 Task: Add Sunfood Superfoods Spirulina & Chlorella Tablets to the cart.
Action: Mouse moved to (263, 115)
Screenshot: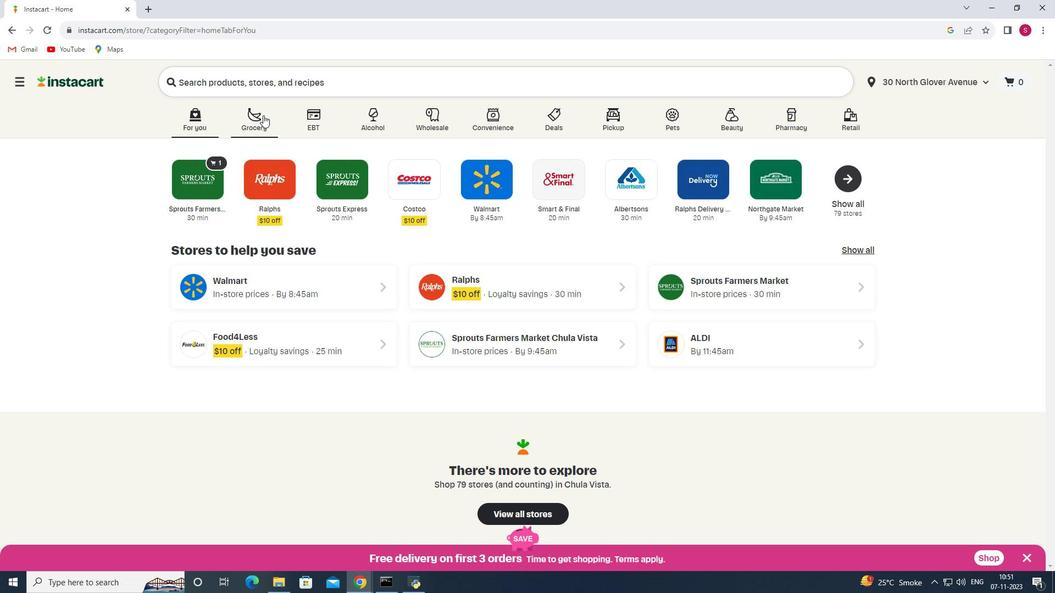 
Action: Mouse pressed left at (263, 115)
Screenshot: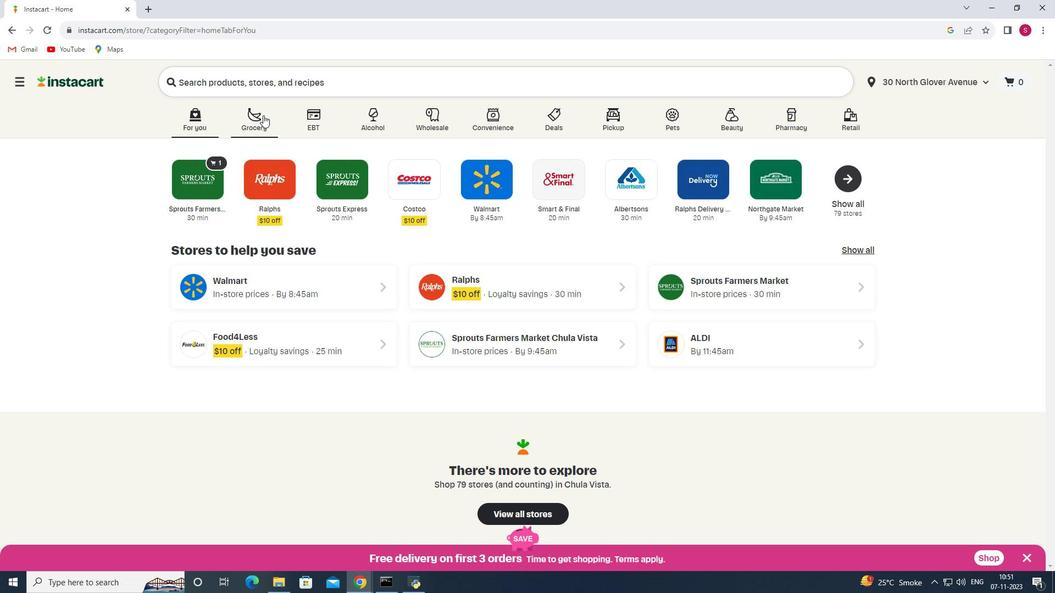 
Action: Mouse moved to (253, 314)
Screenshot: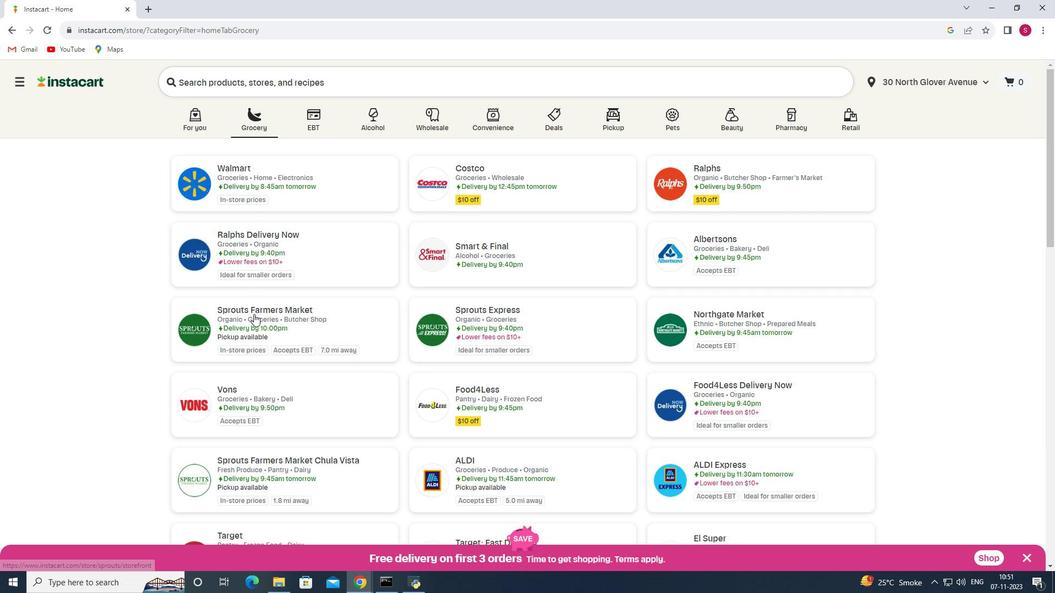 
Action: Mouse pressed left at (253, 314)
Screenshot: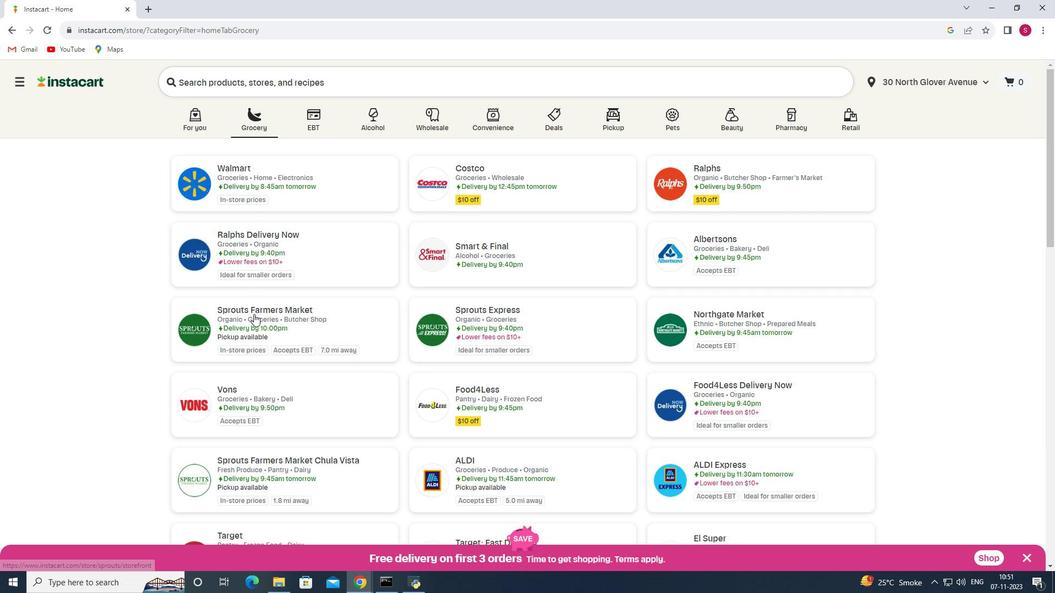 
Action: Mouse moved to (50, 317)
Screenshot: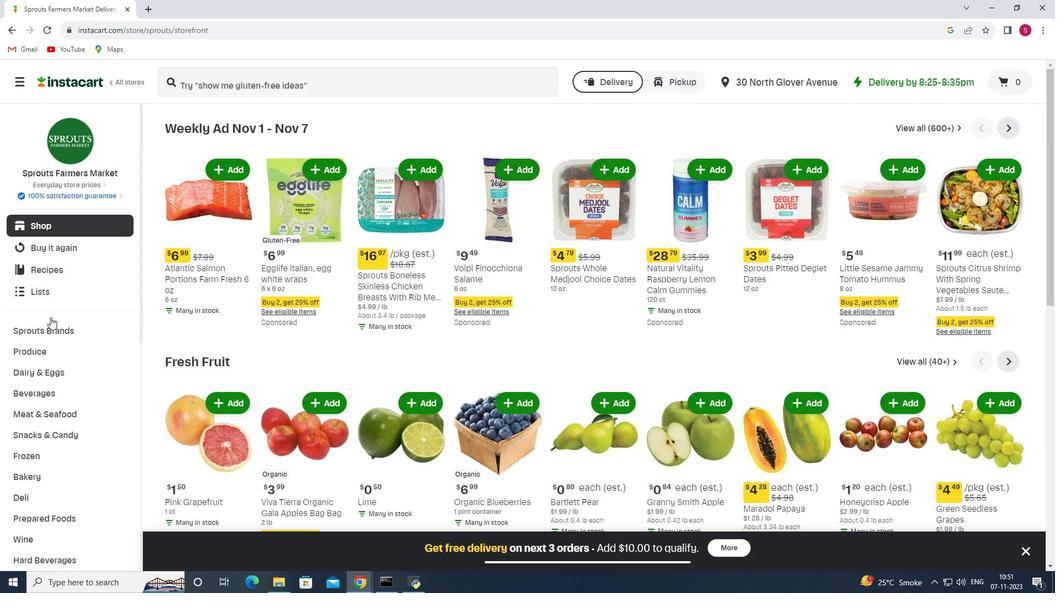 
Action: Mouse scrolled (50, 317) with delta (0, 0)
Screenshot: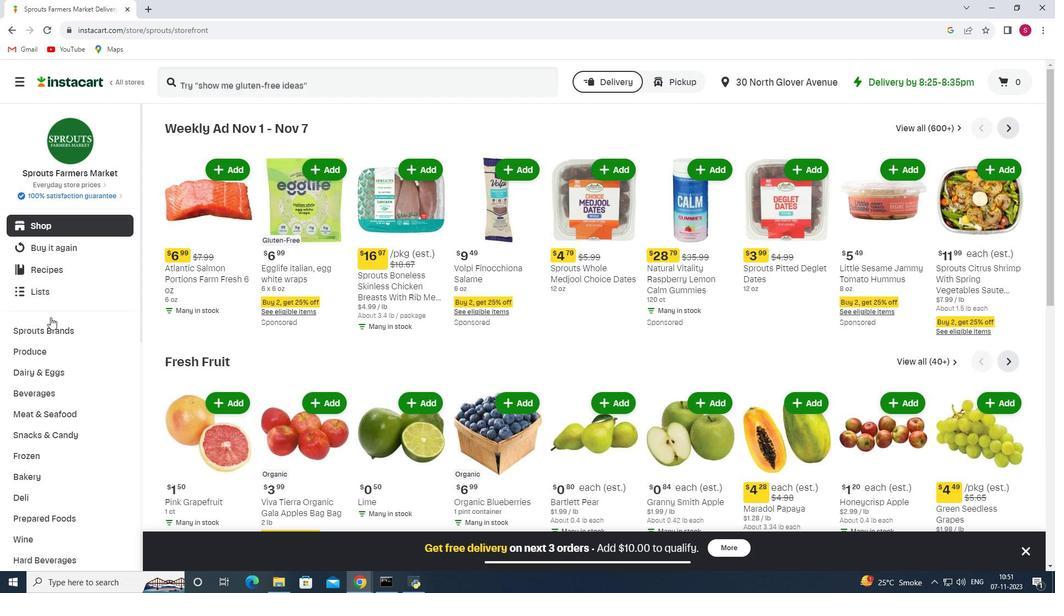 
Action: Mouse scrolled (50, 317) with delta (0, 0)
Screenshot: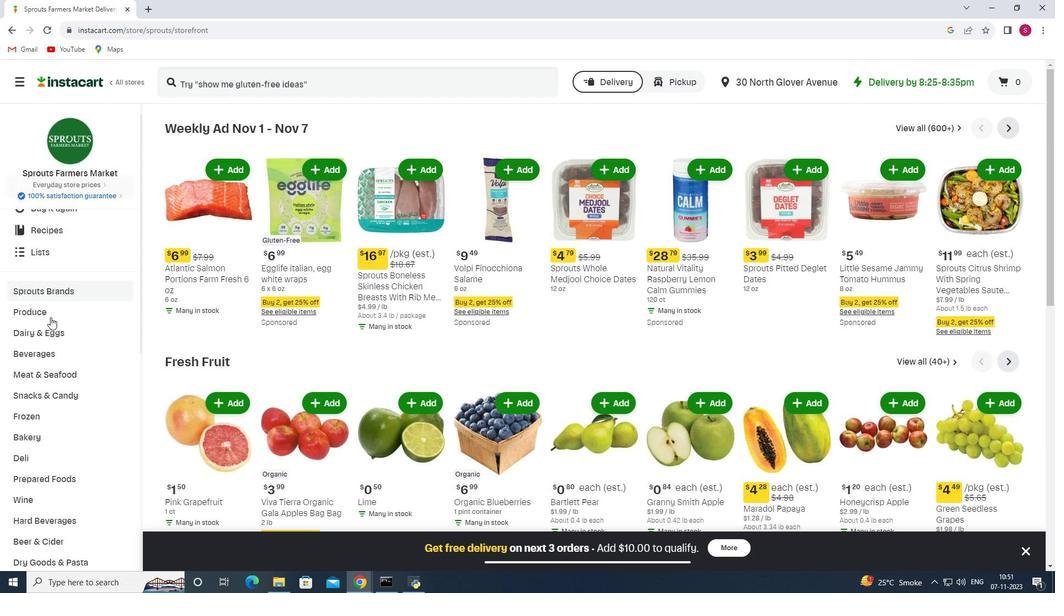 
Action: Mouse scrolled (50, 317) with delta (0, 0)
Screenshot: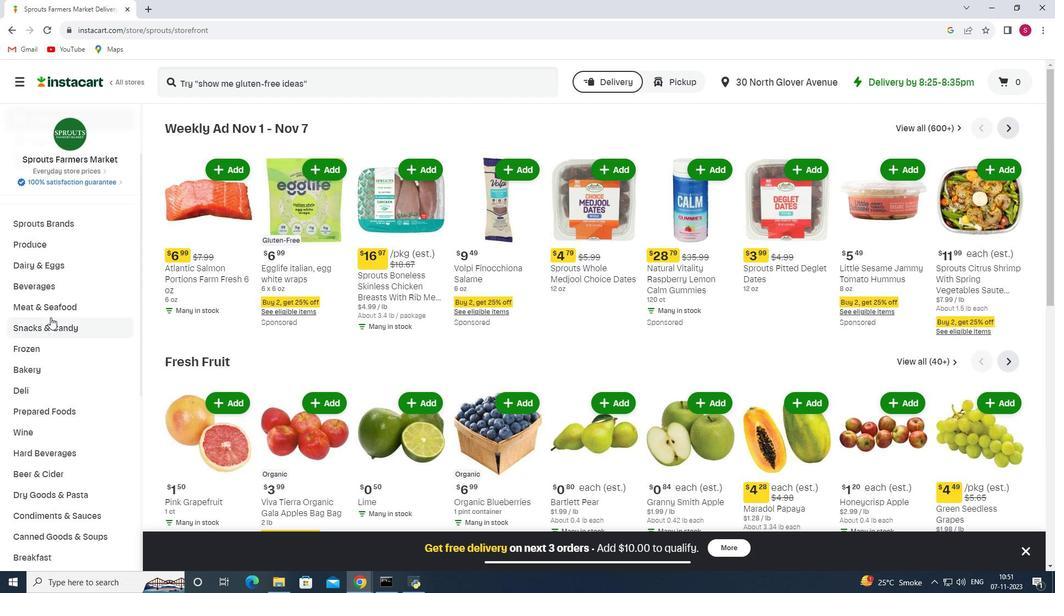 
Action: Mouse scrolled (50, 317) with delta (0, 0)
Screenshot: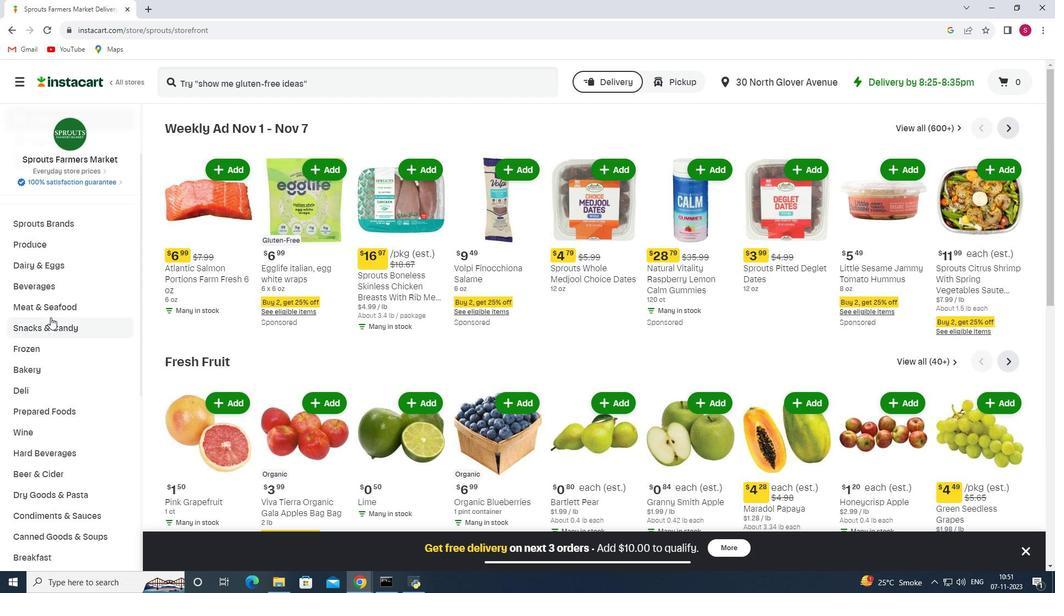 
Action: Mouse scrolled (50, 317) with delta (0, 0)
Screenshot: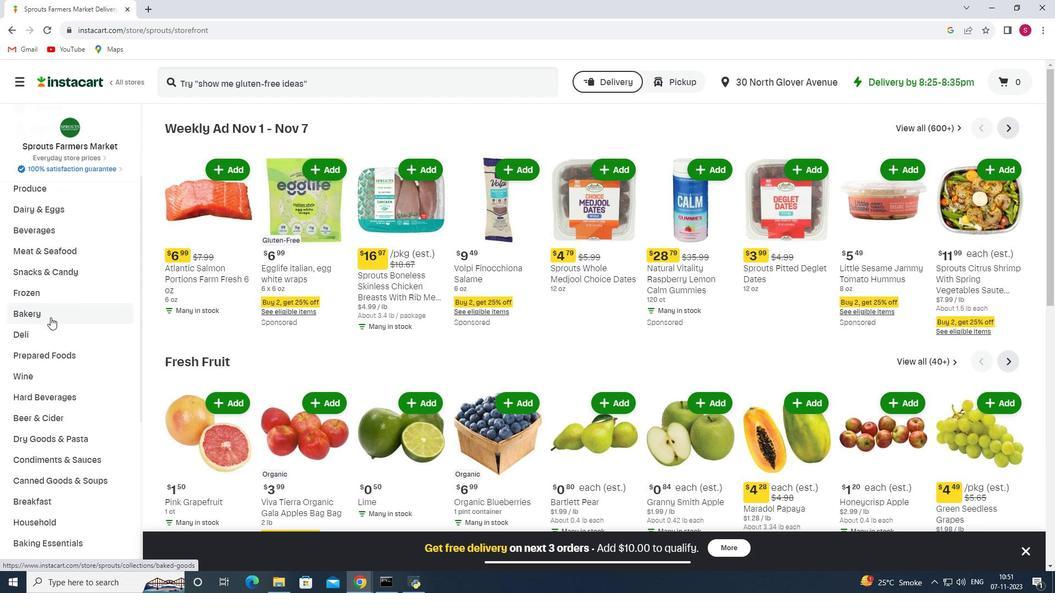 
Action: Mouse scrolled (50, 317) with delta (0, 0)
Screenshot: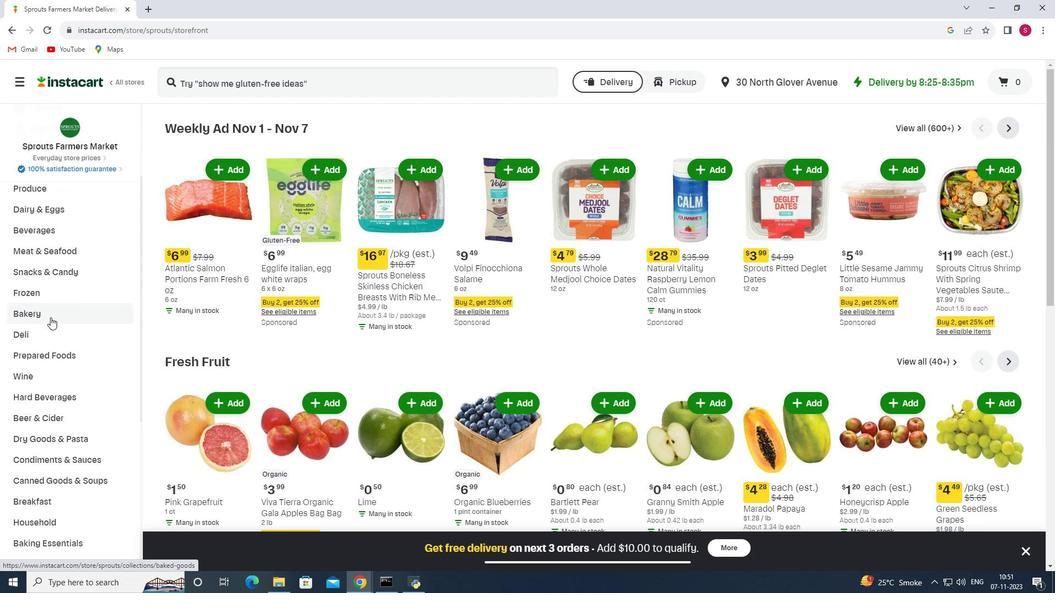 
Action: Mouse scrolled (50, 317) with delta (0, 0)
Screenshot: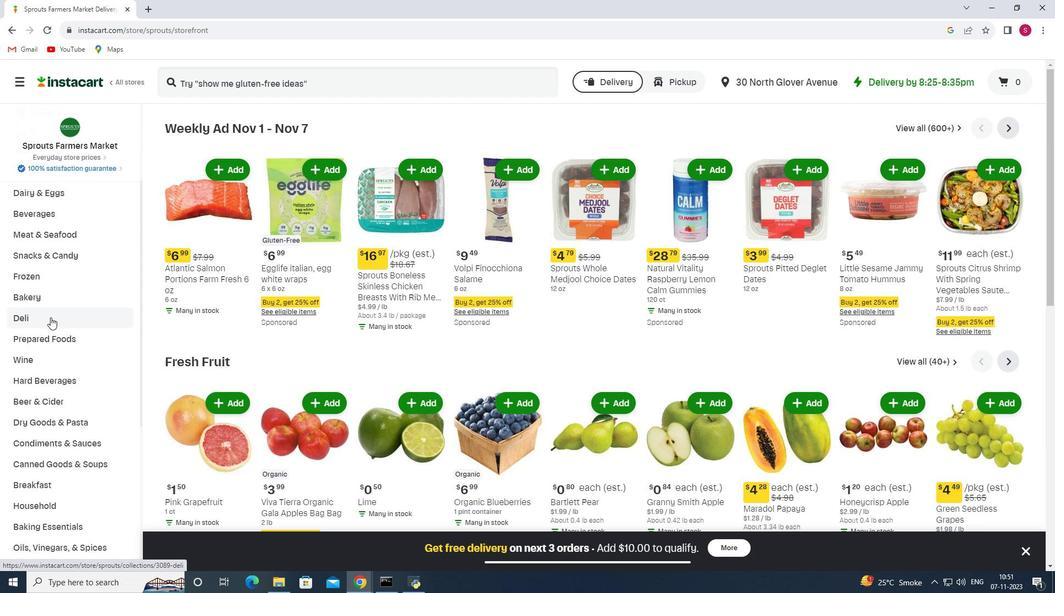 
Action: Mouse scrolled (50, 317) with delta (0, 0)
Screenshot: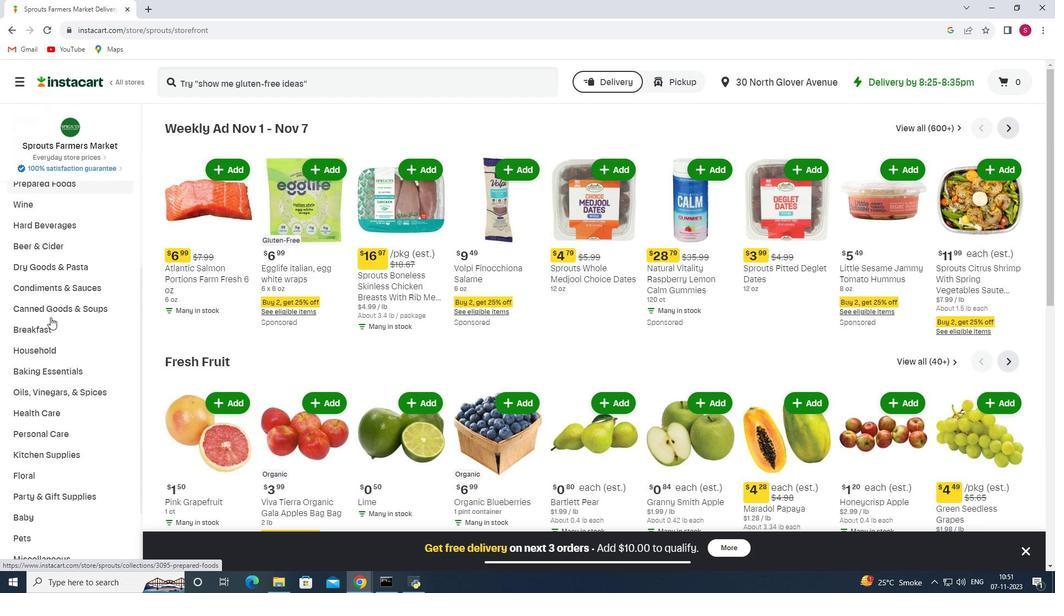 
Action: Mouse scrolled (50, 317) with delta (0, 0)
Screenshot: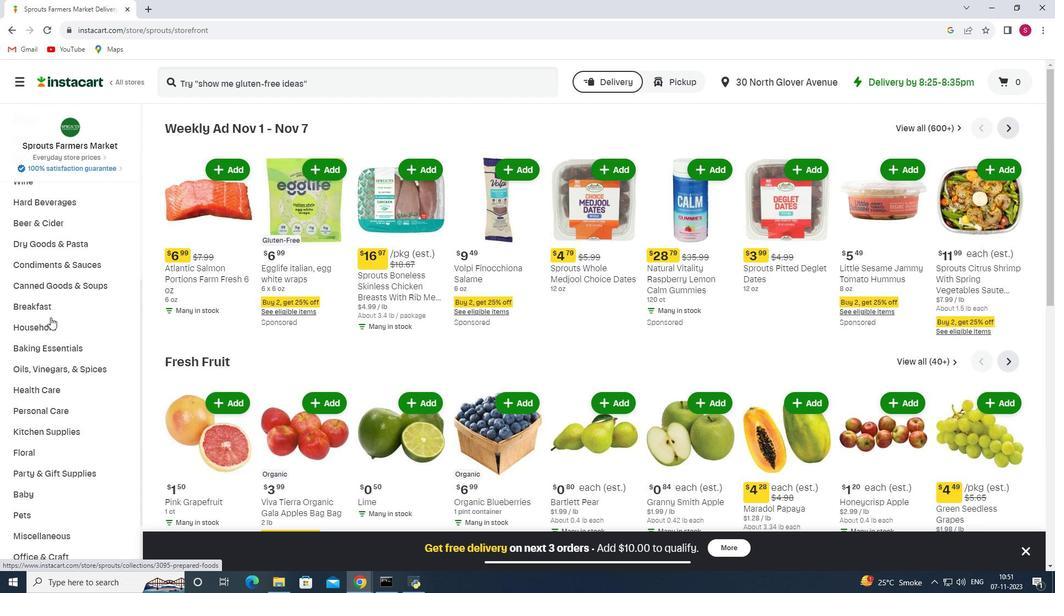 
Action: Mouse pressed left at (50, 317)
Screenshot: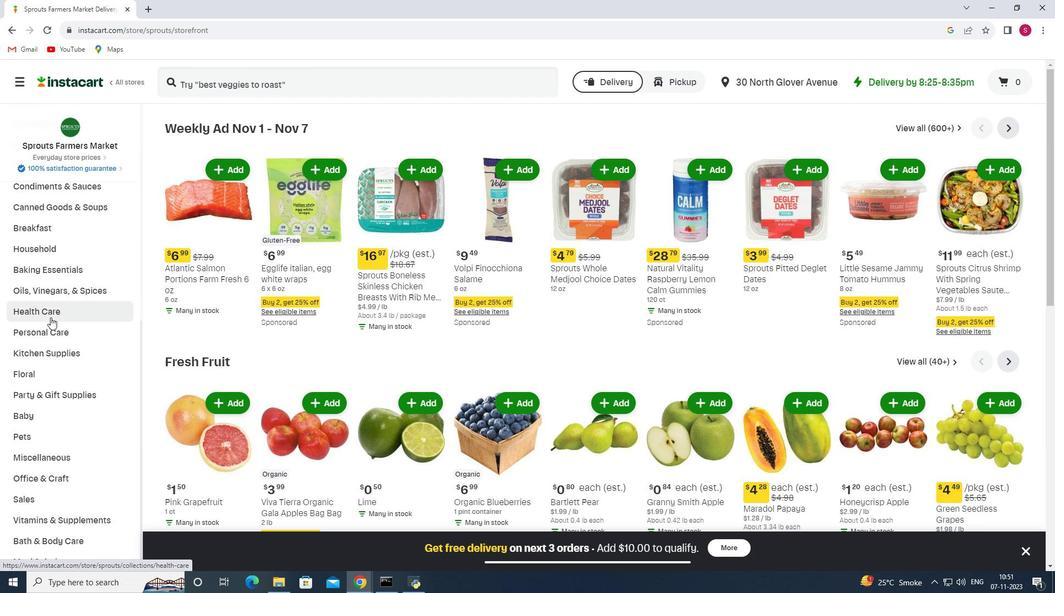 
Action: Mouse moved to (386, 152)
Screenshot: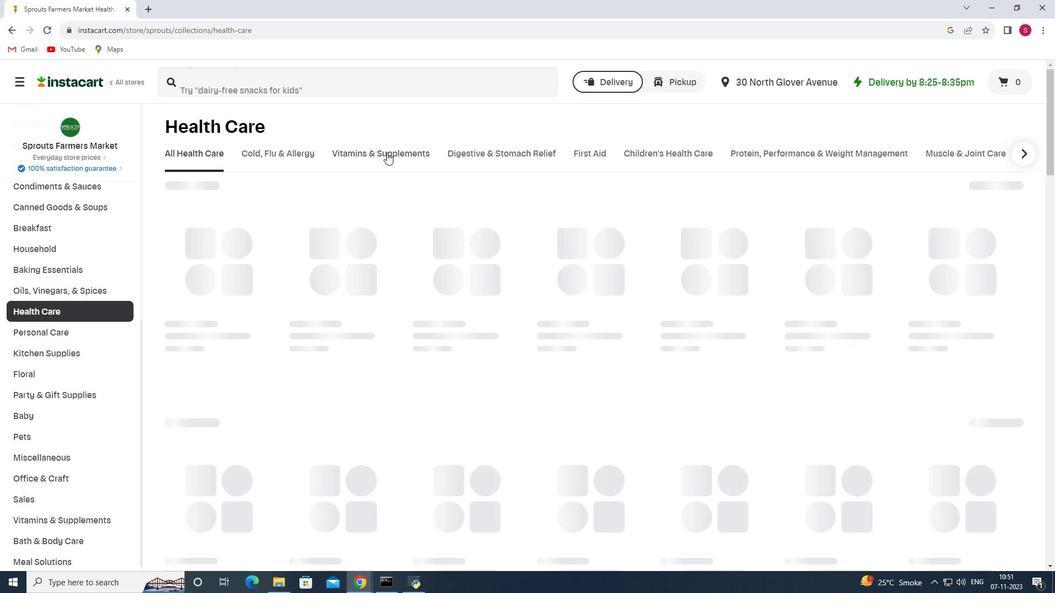 
Action: Mouse pressed left at (386, 152)
Screenshot: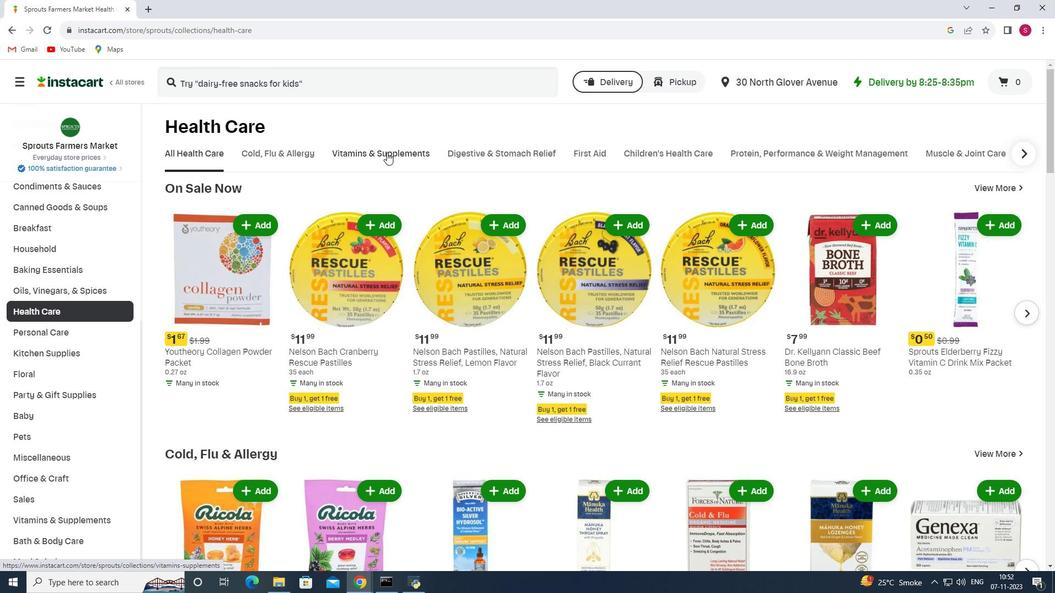 
Action: Mouse moved to (428, 195)
Screenshot: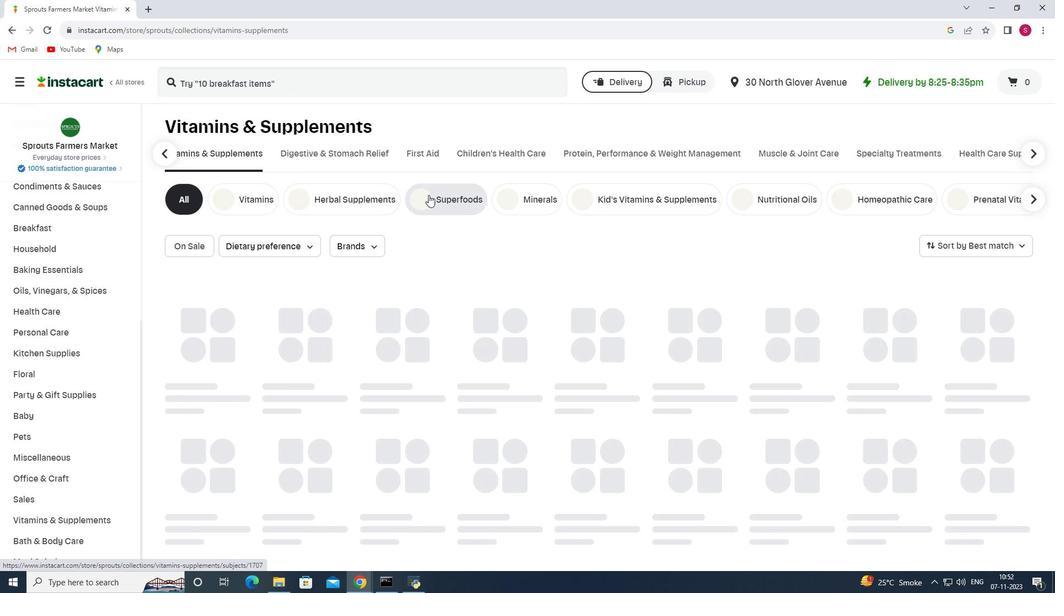 
Action: Mouse pressed left at (428, 195)
Screenshot: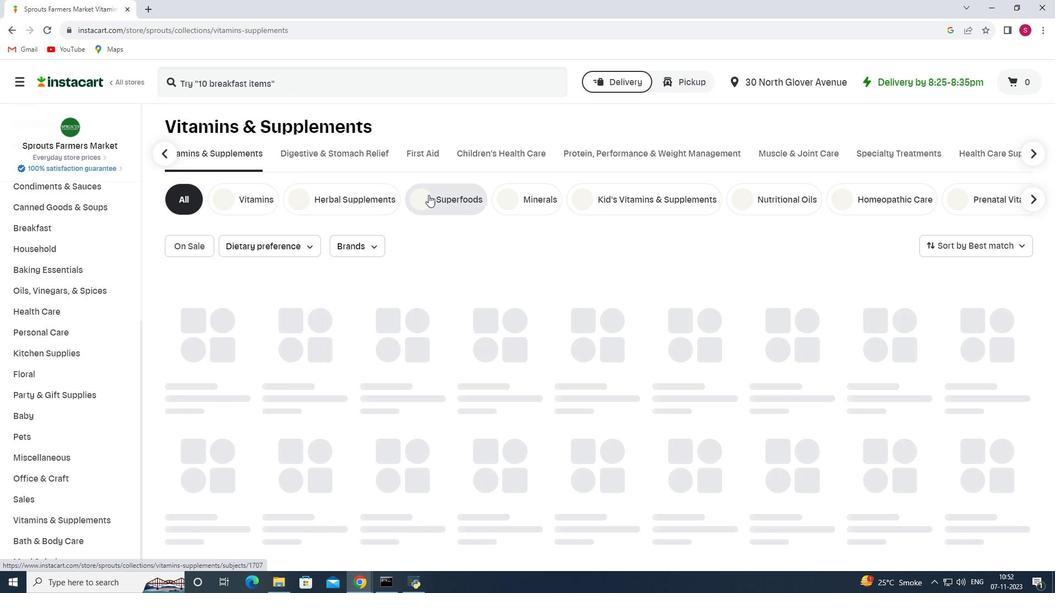 
Action: Mouse moved to (351, 82)
Screenshot: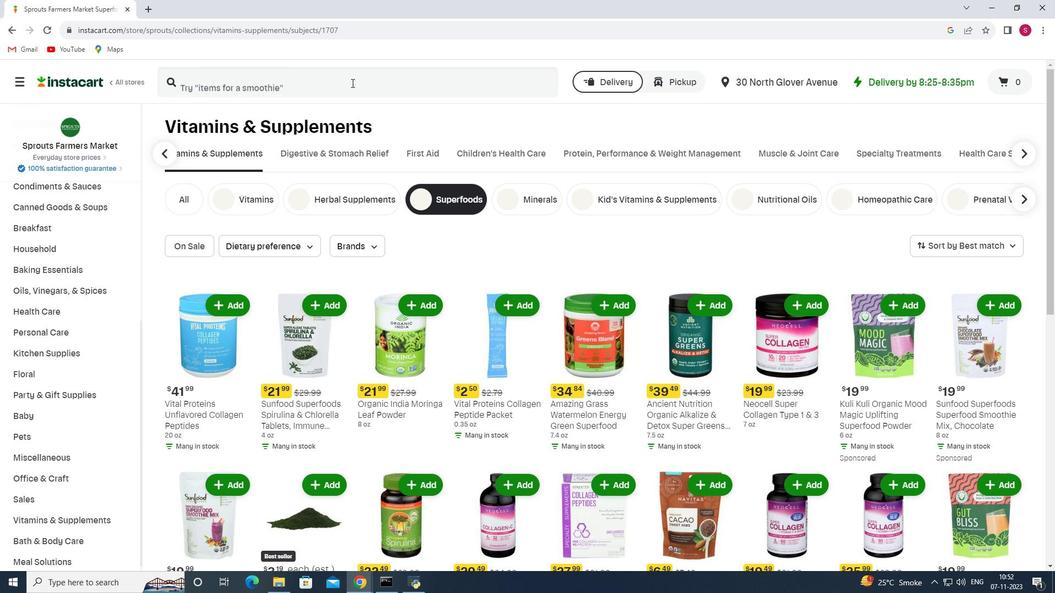 
Action: Mouse pressed left at (351, 82)
Screenshot: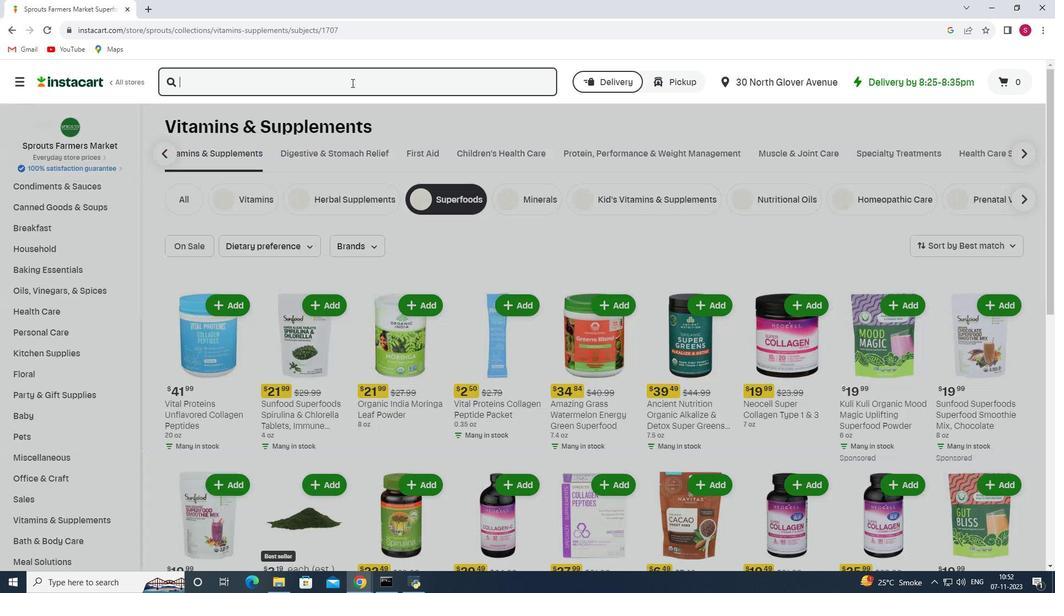 
Action: Key pressed <Key.shift>Sunfood<Key.space><Key.shift>Superfoods<Key.space><Key.shift>Spirulina<Key.space><Key.shift>&<Key.space><Key.shift>Chlorella<Key.space><Key.shift>Tablets<Key.enter>
Screenshot: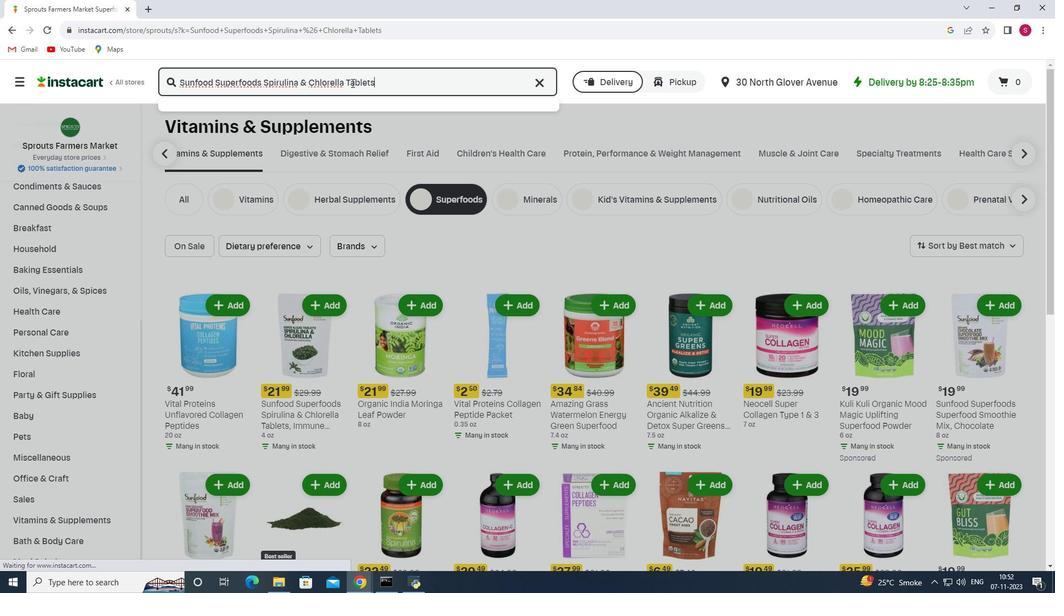 
Action: Mouse moved to (364, 176)
Screenshot: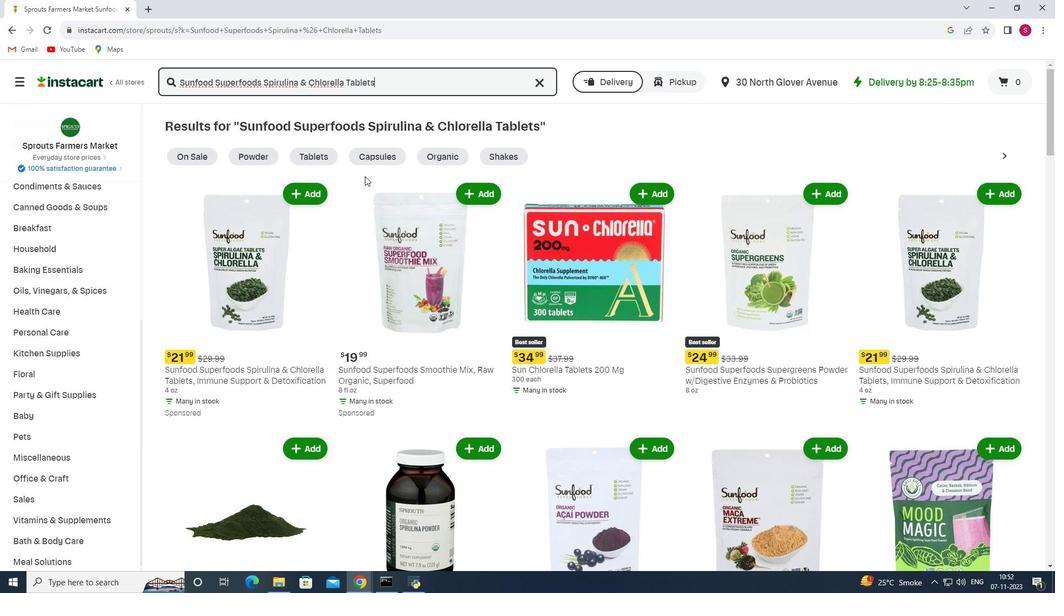 
Action: Mouse scrolled (364, 175) with delta (0, 0)
Screenshot: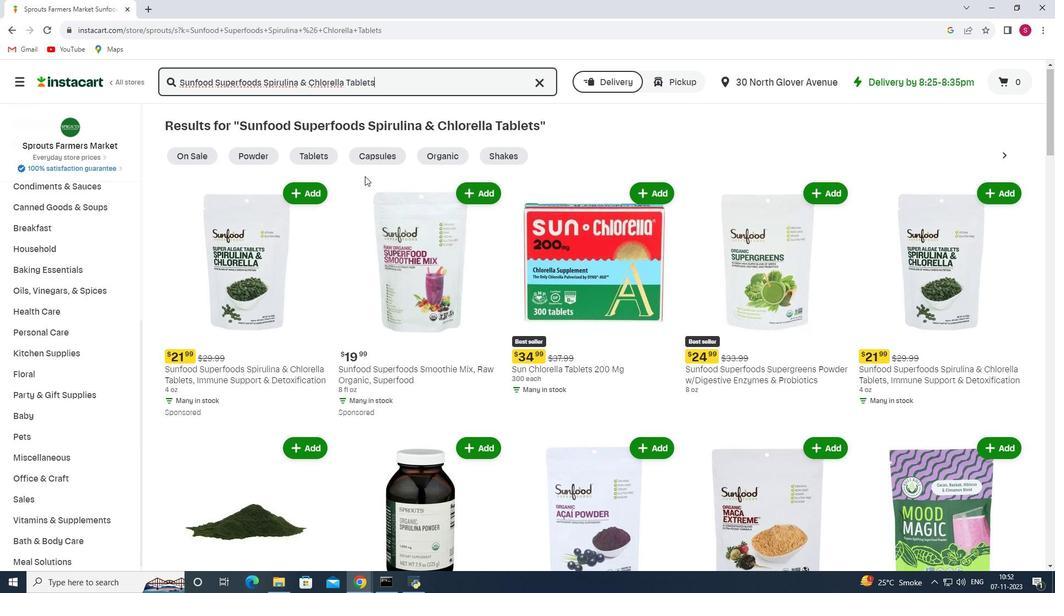 
Action: Mouse moved to (455, 208)
Screenshot: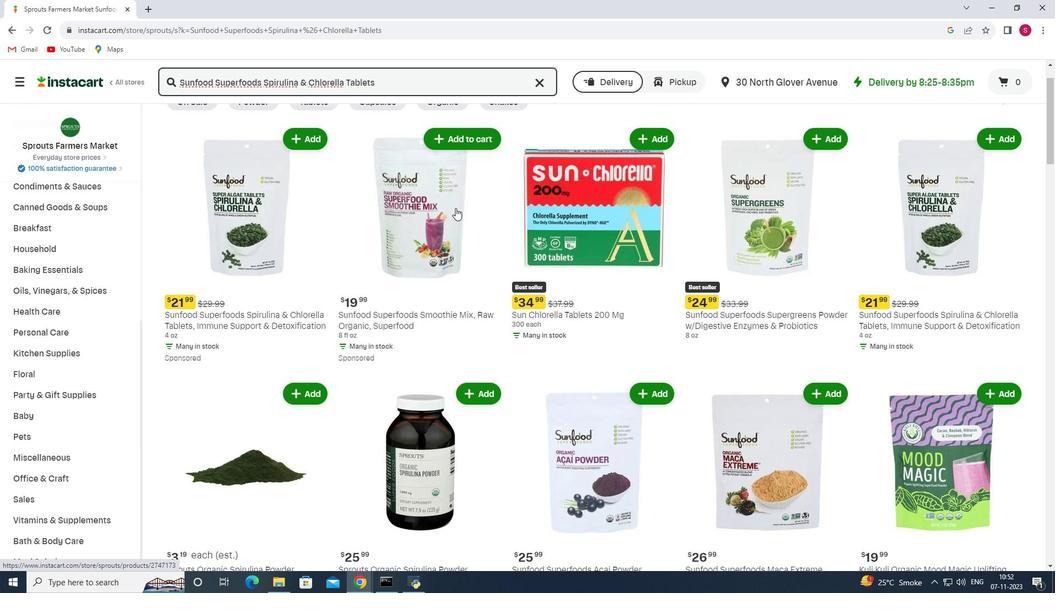 
Action: Mouse scrolled (455, 207) with delta (0, 0)
Screenshot: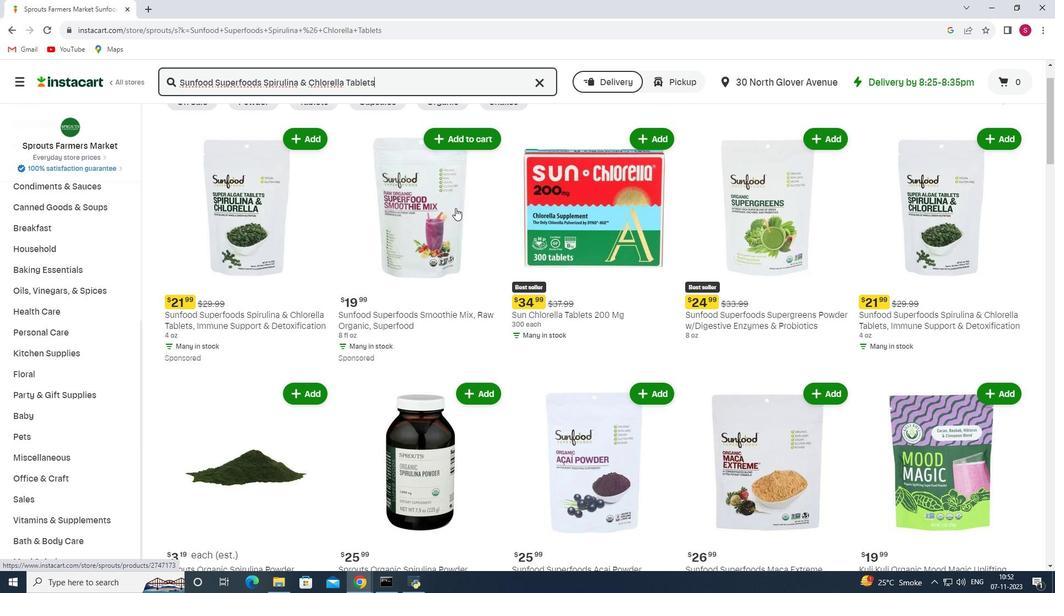 
Action: Mouse scrolled (455, 207) with delta (0, 0)
Screenshot: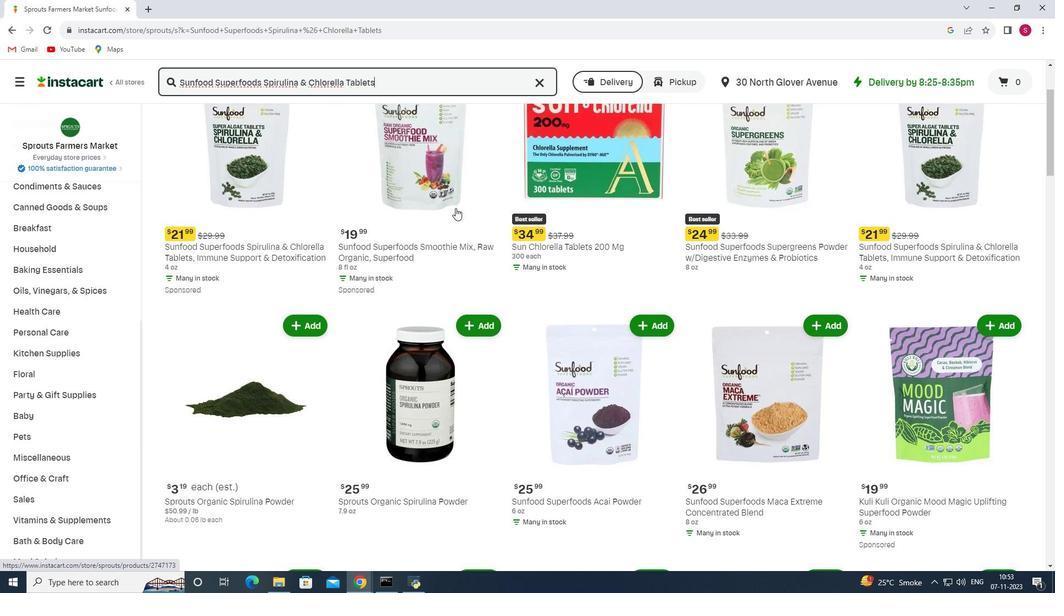 
Action: Mouse scrolled (455, 207) with delta (0, 0)
Screenshot: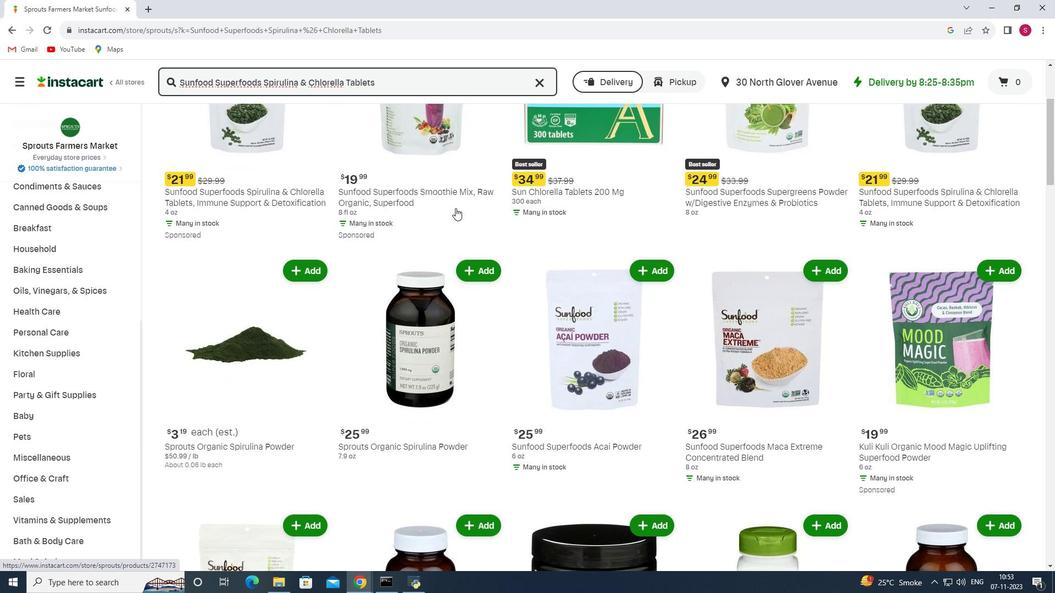 
Action: Mouse moved to (462, 209)
Screenshot: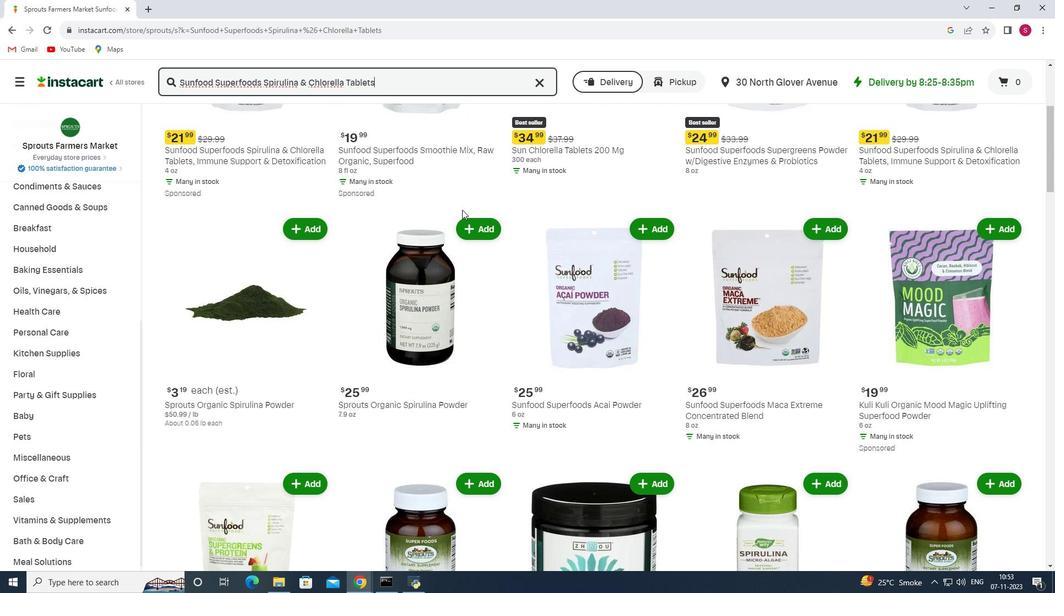 
Action: Mouse scrolled (462, 209) with delta (0, 0)
Screenshot: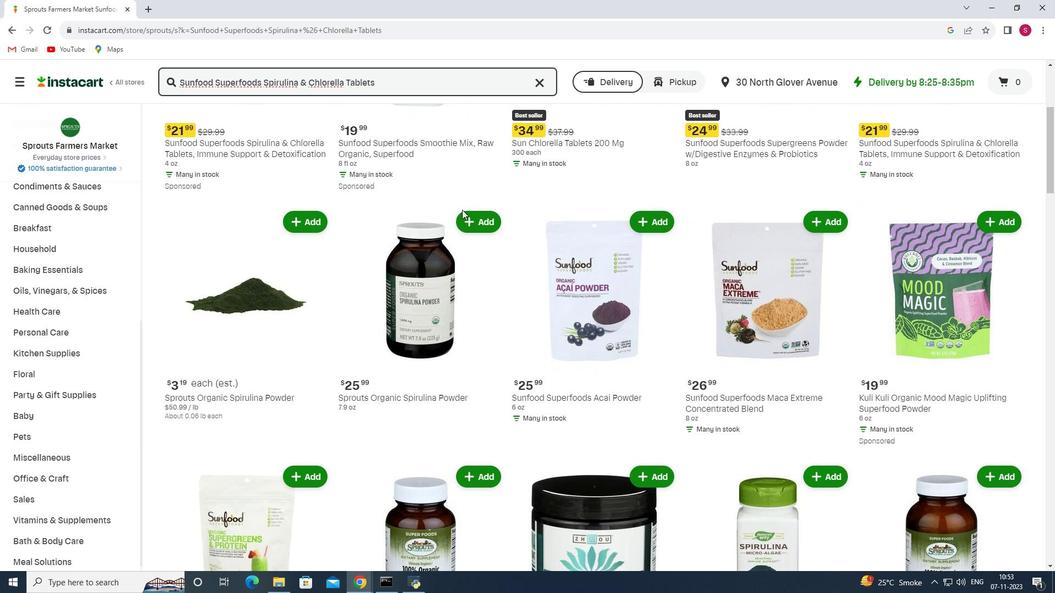 
Action: Mouse scrolled (462, 209) with delta (0, 0)
Screenshot: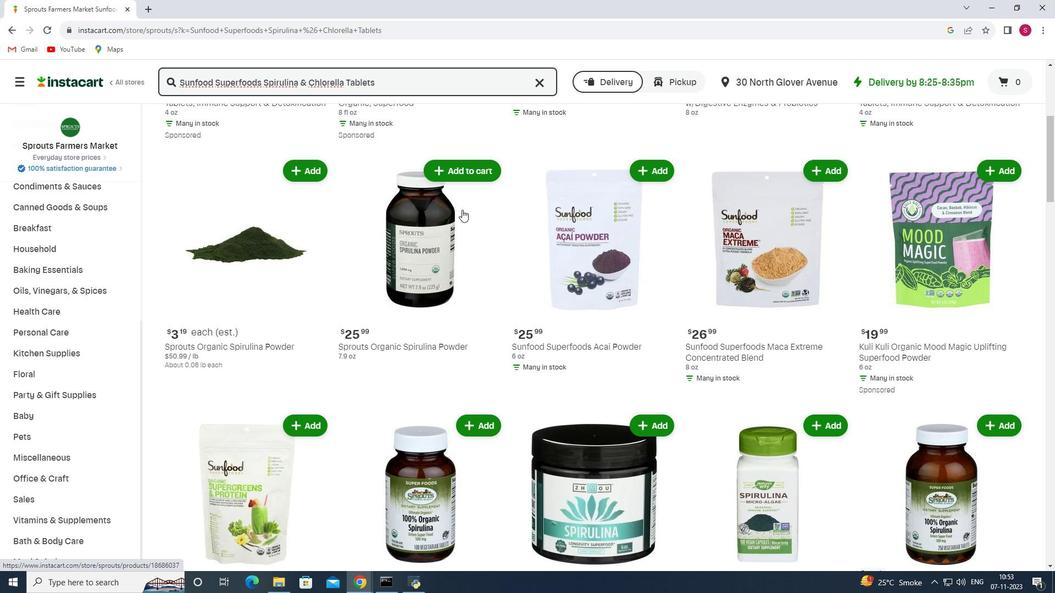 
Action: Mouse scrolled (462, 209) with delta (0, 0)
Screenshot: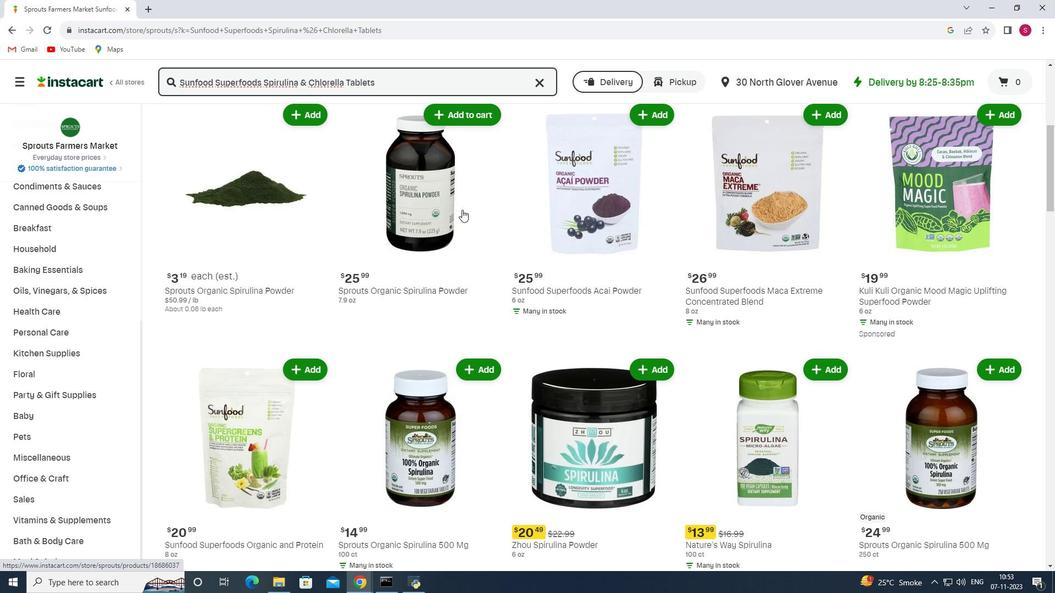 
Action: Mouse scrolled (462, 210) with delta (0, 0)
Screenshot: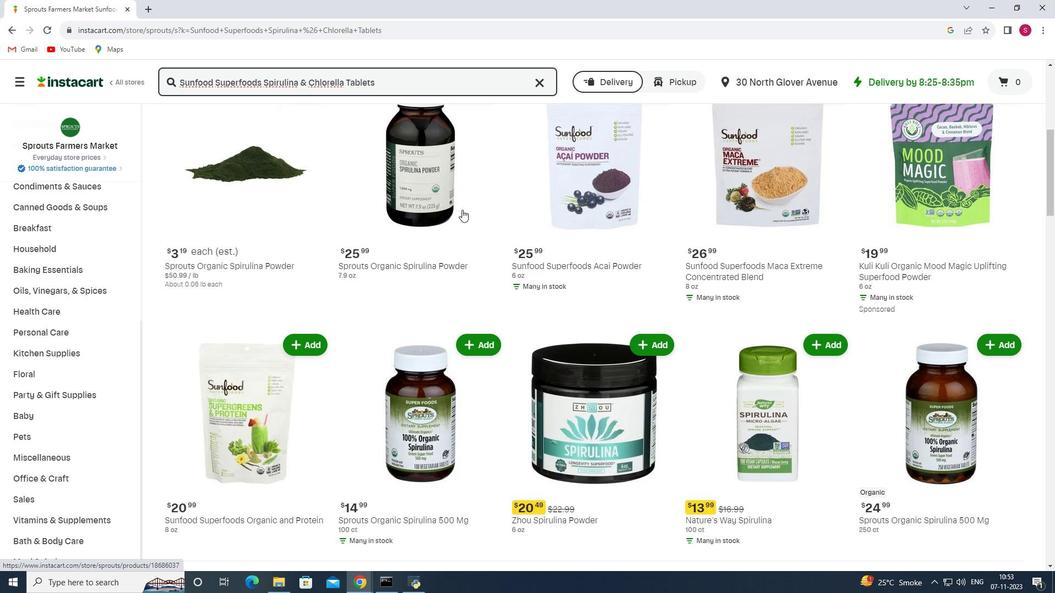 
Action: Mouse scrolled (462, 209) with delta (0, 0)
Screenshot: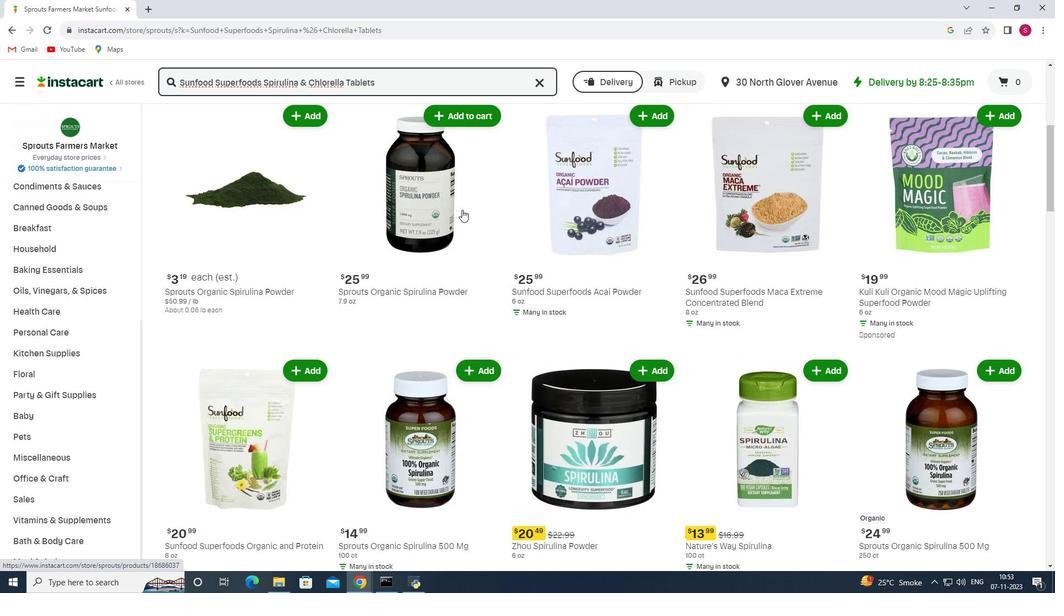 
Action: Mouse scrolled (462, 209) with delta (0, 0)
Screenshot: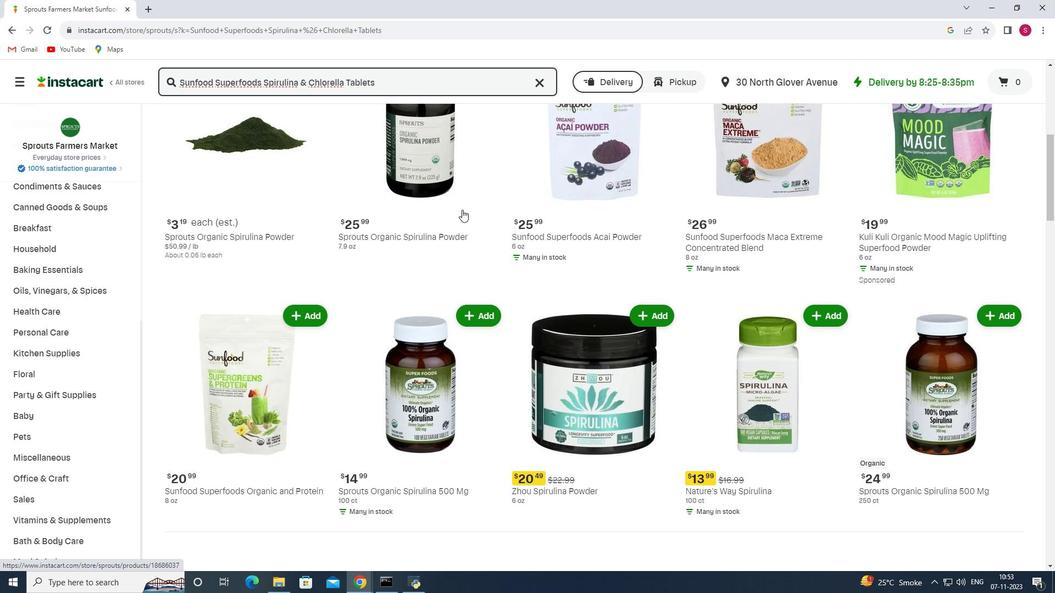 
Action: Mouse scrolled (462, 209) with delta (0, 0)
Screenshot: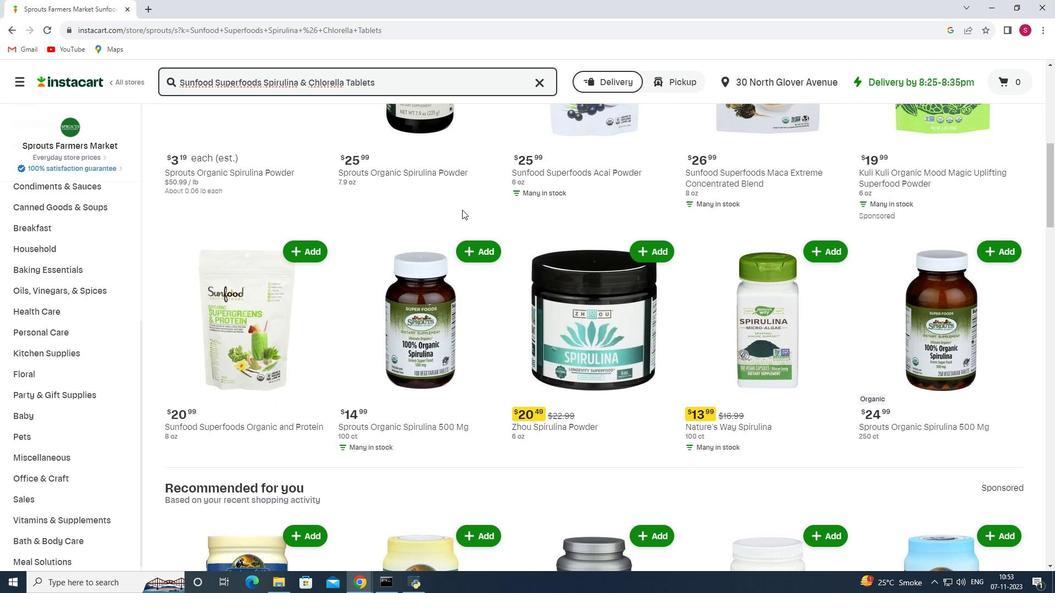 
Action: Mouse moved to (506, 223)
Screenshot: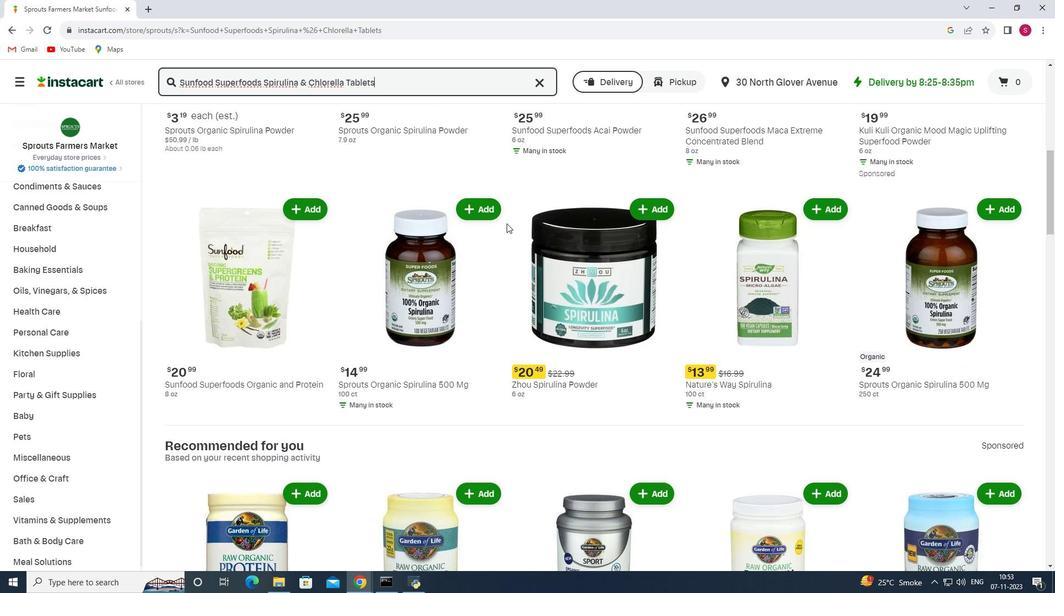 
Action: Mouse scrolled (506, 223) with delta (0, 0)
Screenshot: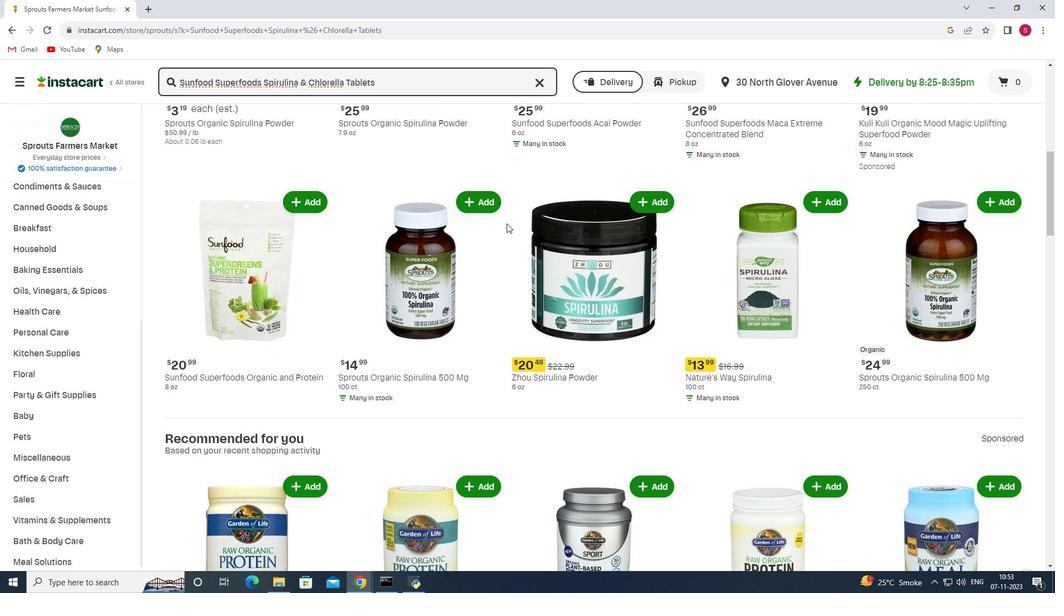 
Action: Mouse scrolled (506, 223) with delta (0, 0)
Screenshot: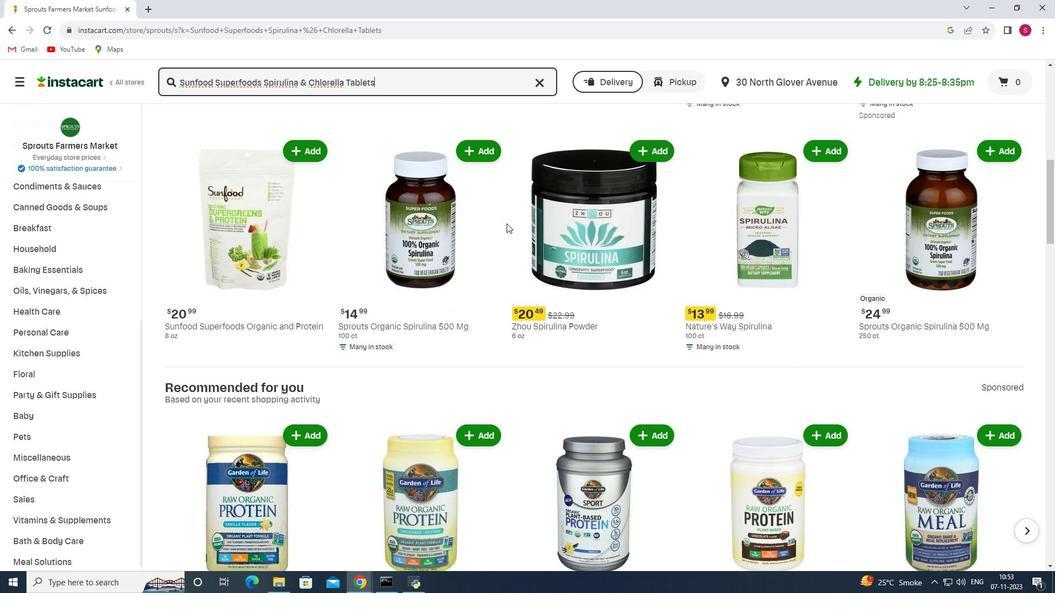 
Action: Mouse scrolled (506, 223) with delta (0, 0)
Screenshot: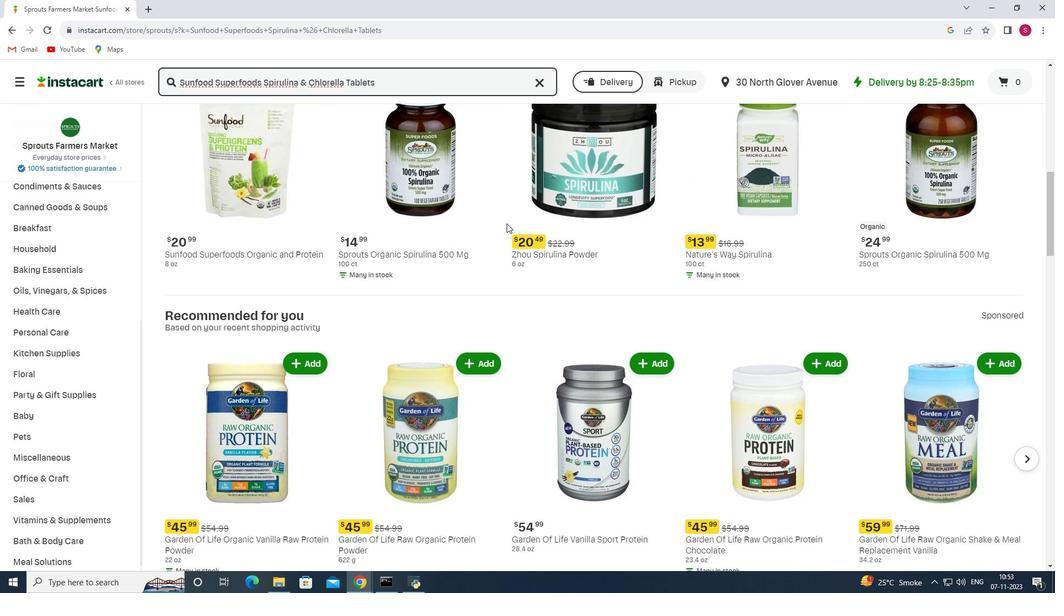 
Action: Mouse scrolled (506, 223) with delta (0, 0)
Screenshot: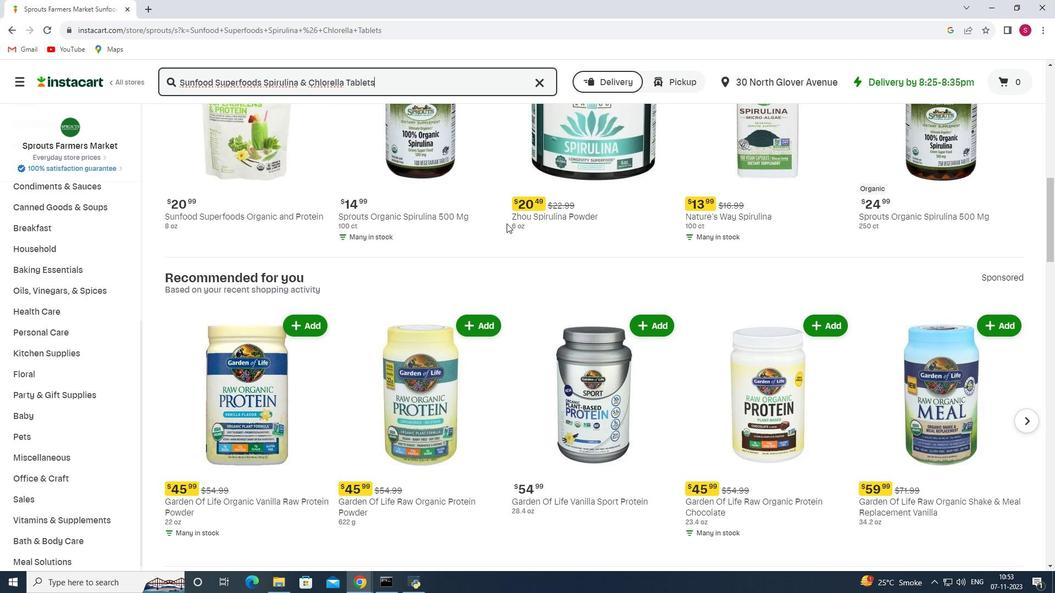 
Action: Mouse scrolled (506, 223) with delta (0, 0)
Screenshot: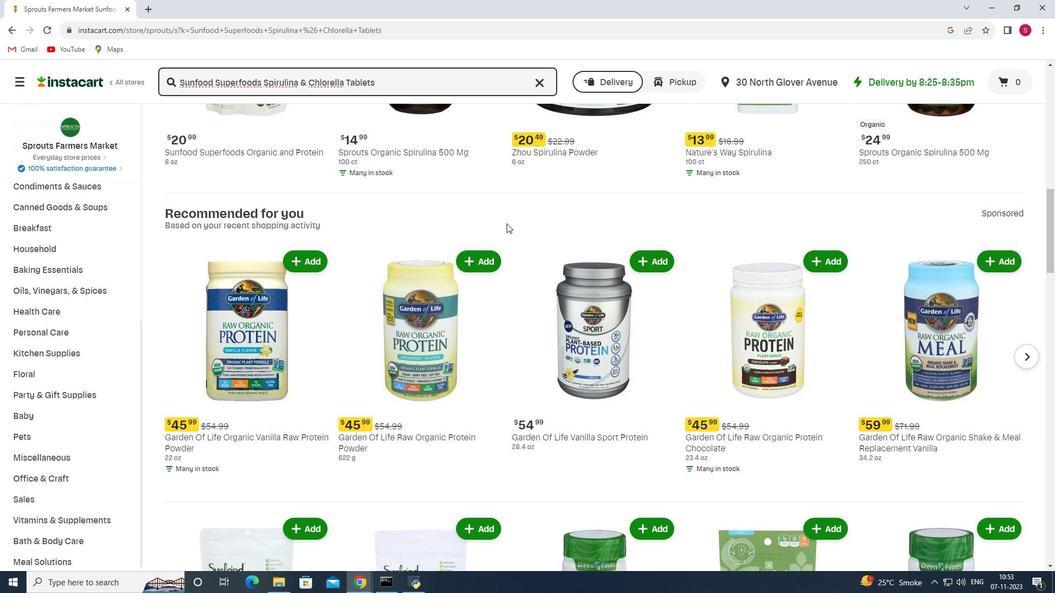 
Action: Mouse scrolled (506, 223) with delta (0, 0)
Screenshot: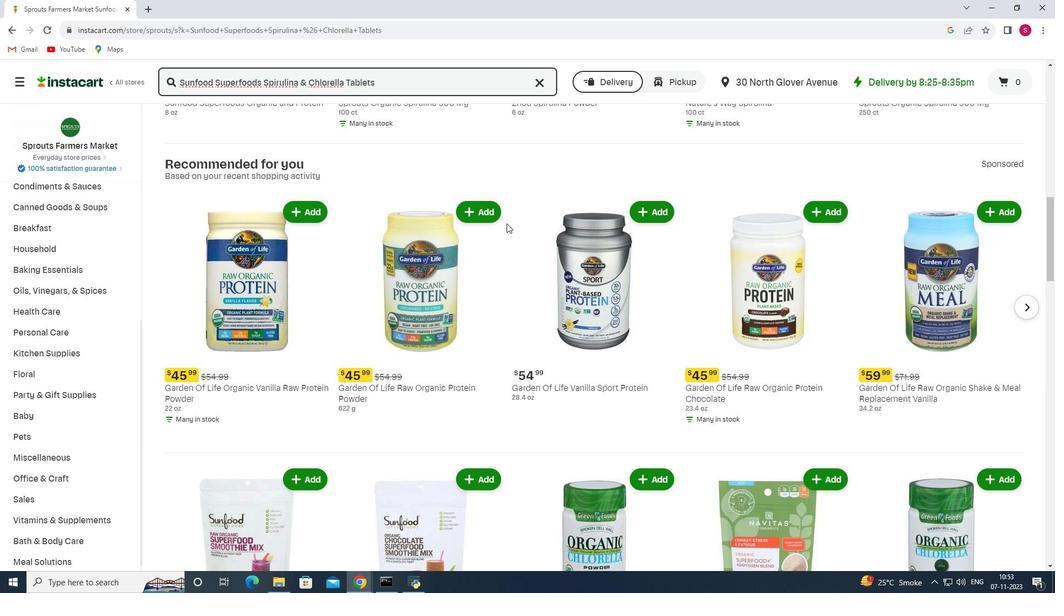 
Action: Mouse scrolled (506, 223) with delta (0, 0)
Screenshot: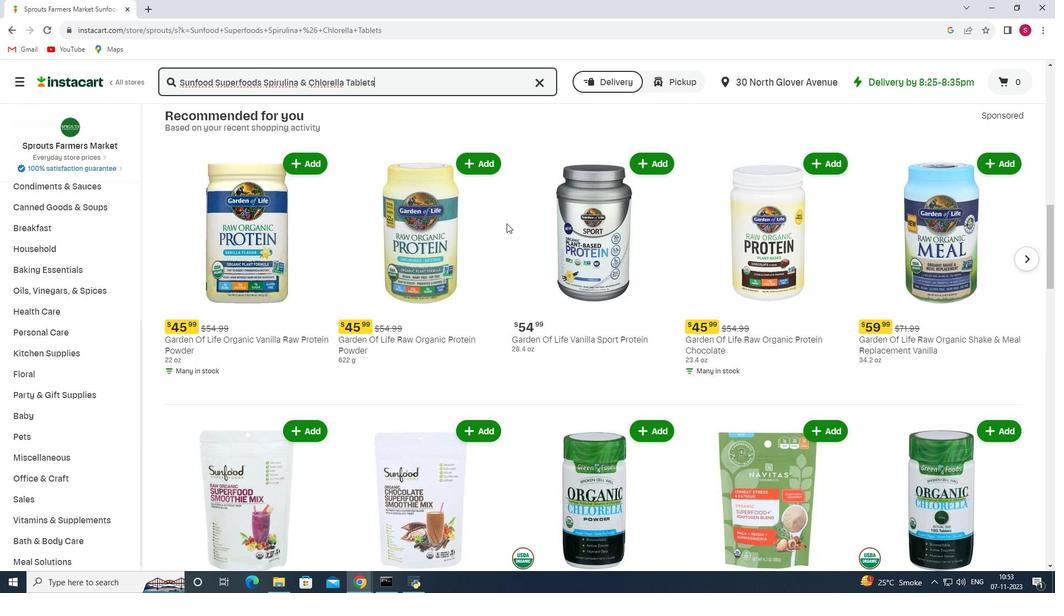 
Action: Mouse scrolled (506, 223) with delta (0, 0)
Screenshot: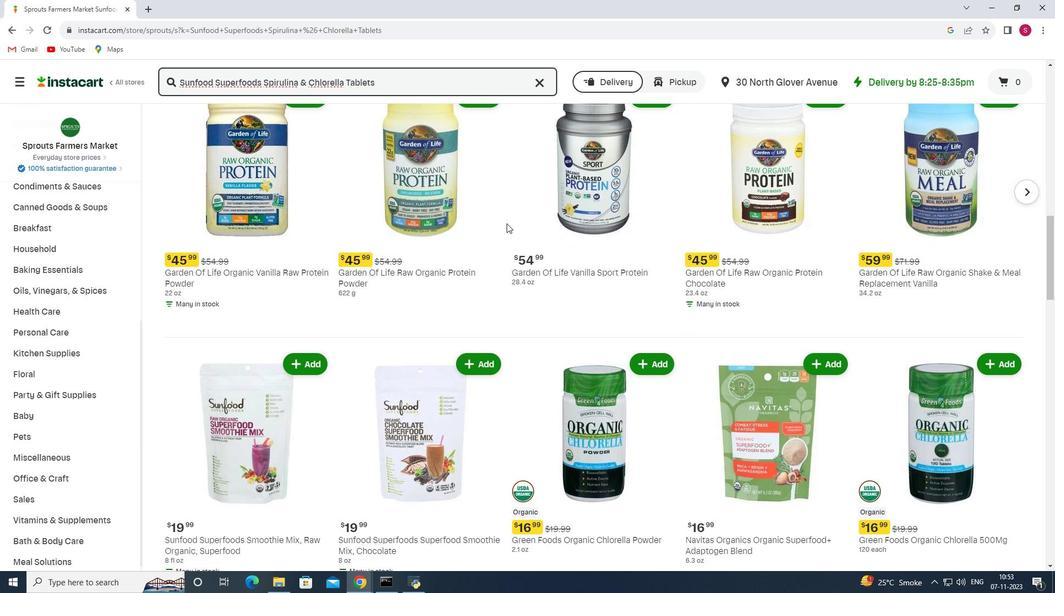 
Action: Mouse scrolled (506, 223) with delta (0, 0)
Screenshot: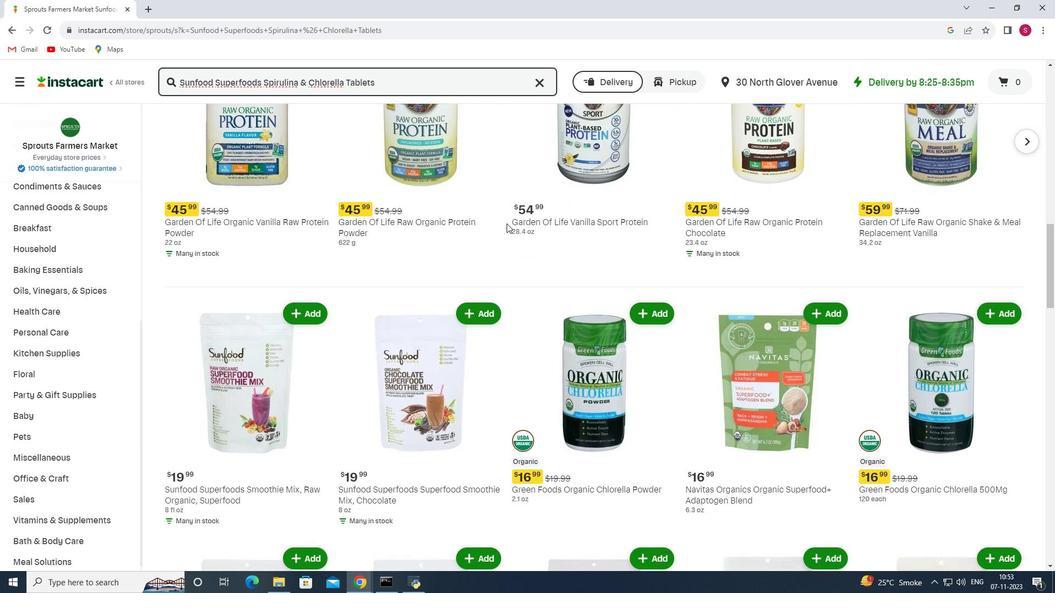 
Action: Mouse scrolled (506, 223) with delta (0, 0)
Screenshot: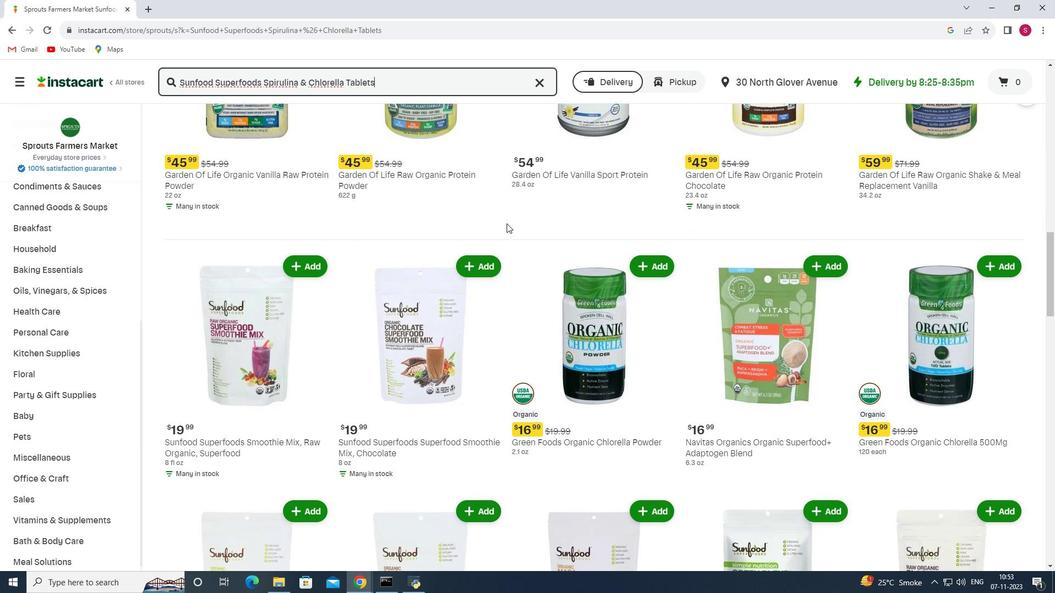 
Action: Mouse scrolled (506, 223) with delta (0, 0)
Screenshot: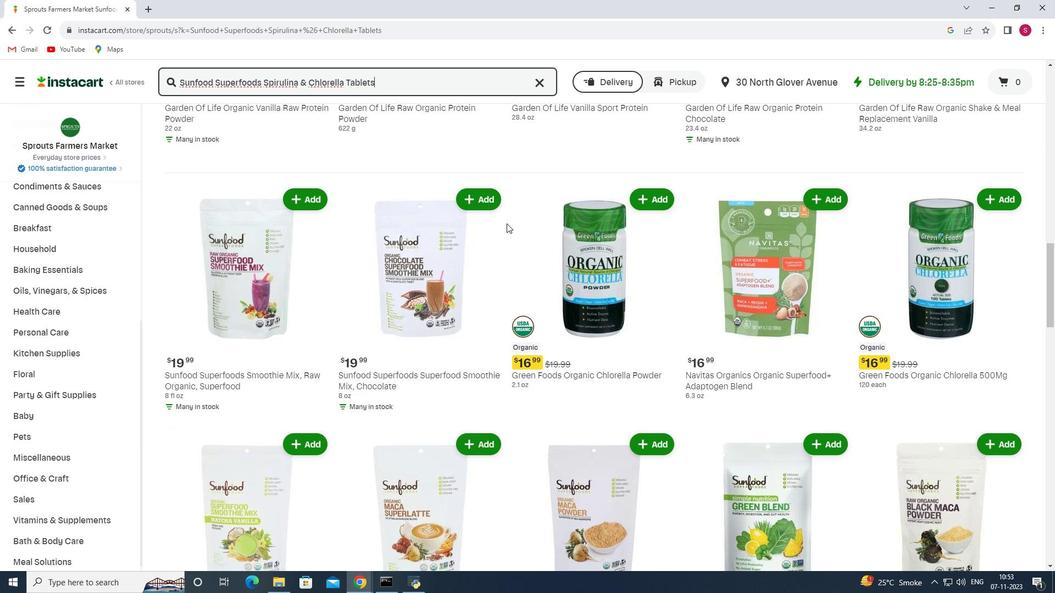 
Action: Mouse scrolled (506, 223) with delta (0, 0)
Screenshot: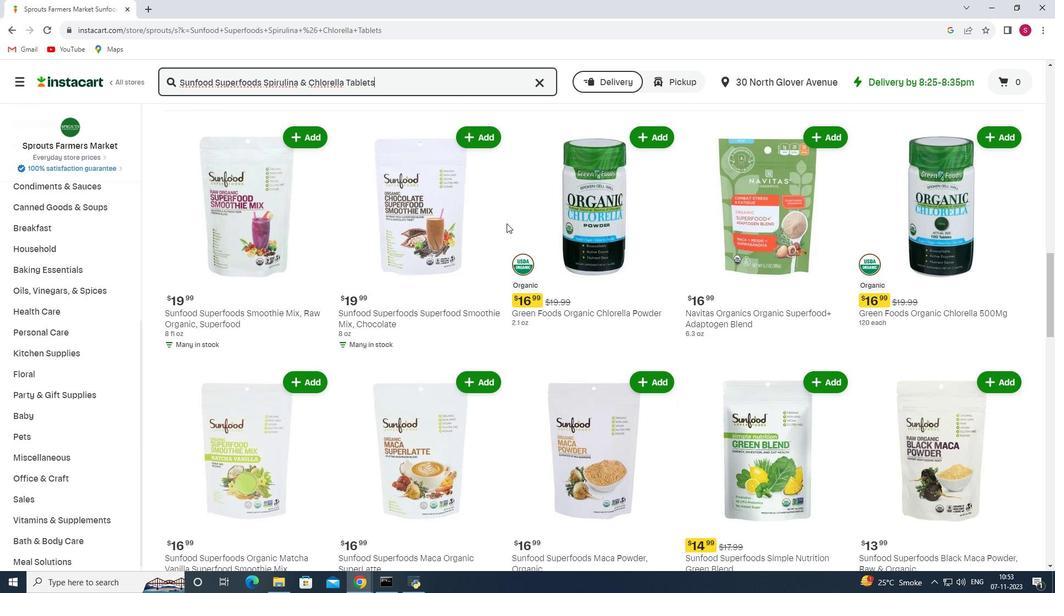 
Action: Mouse scrolled (506, 223) with delta (0, 0)
Screenshot: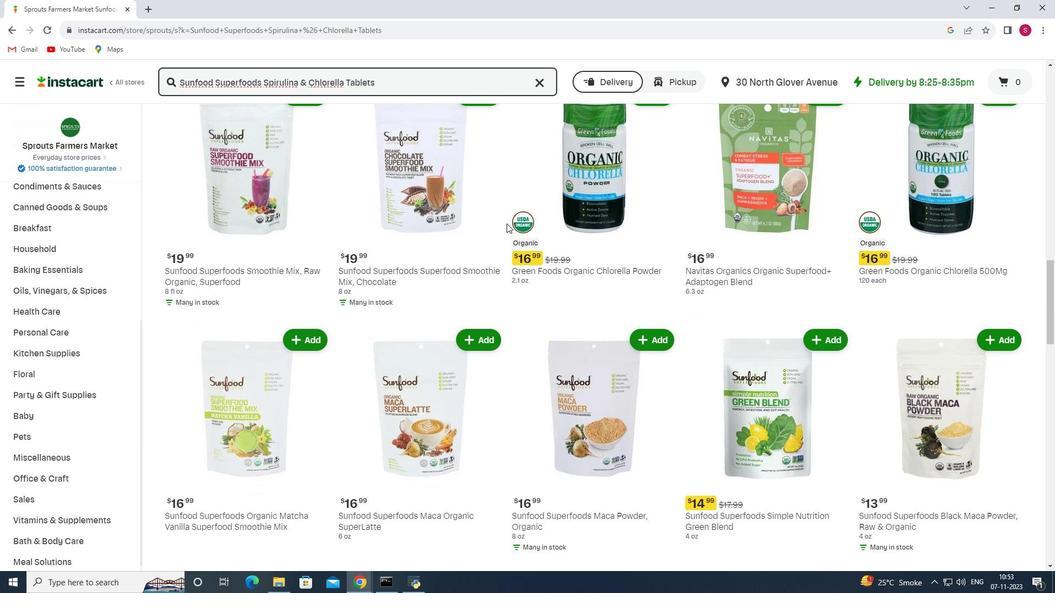 
Action: Mouse scrolled (506, 223) with delta (0, 0)
Screenshot: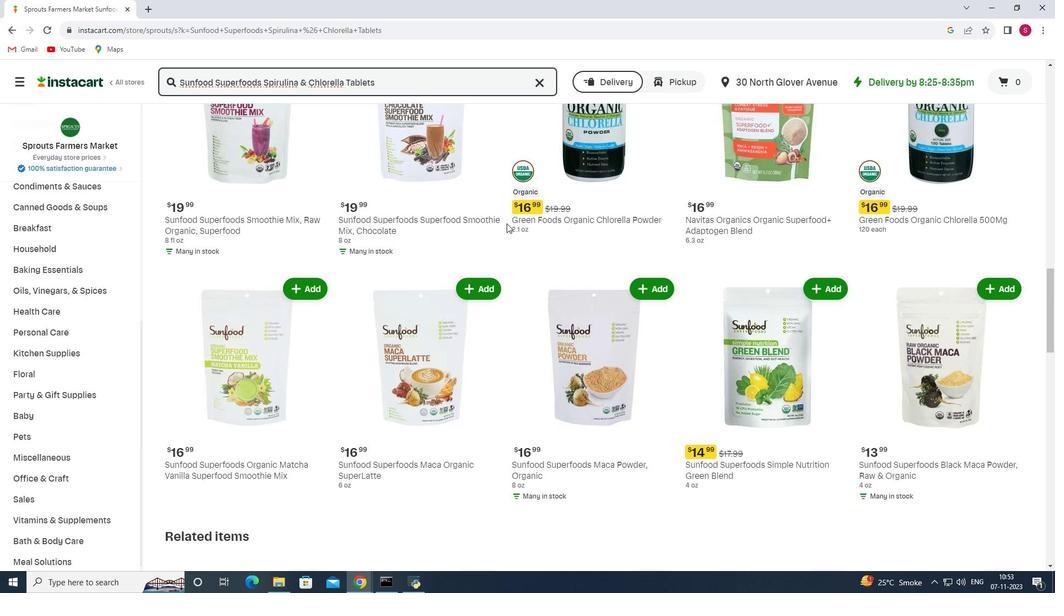 
Action: Mouse scrolled (506, 223) with delta (0, 0)
Screenshot: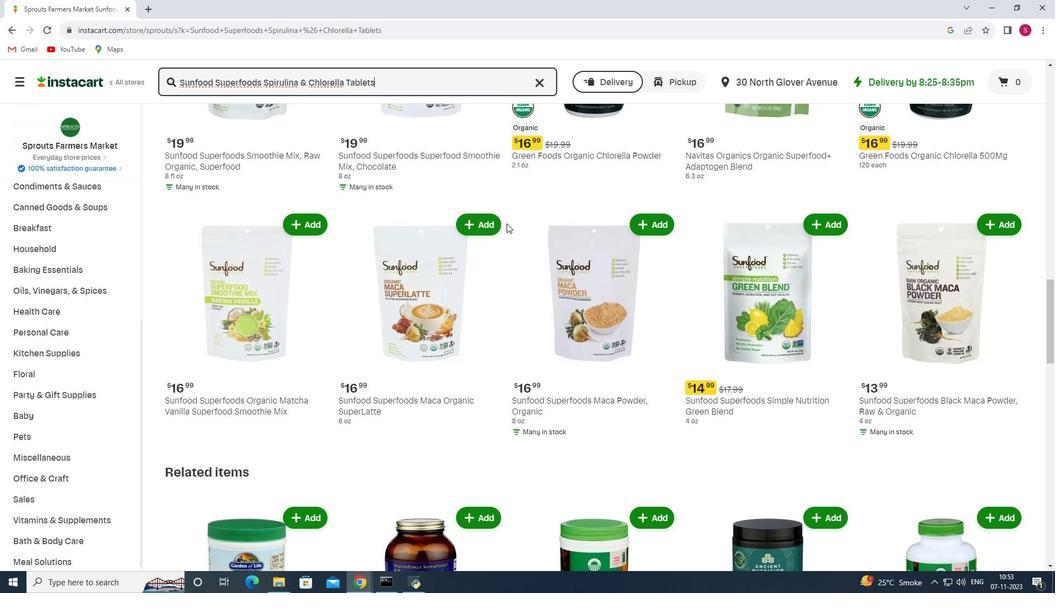 
Action: Mouse scrolled (506, 223) with delta (0, 0)
Screenshot: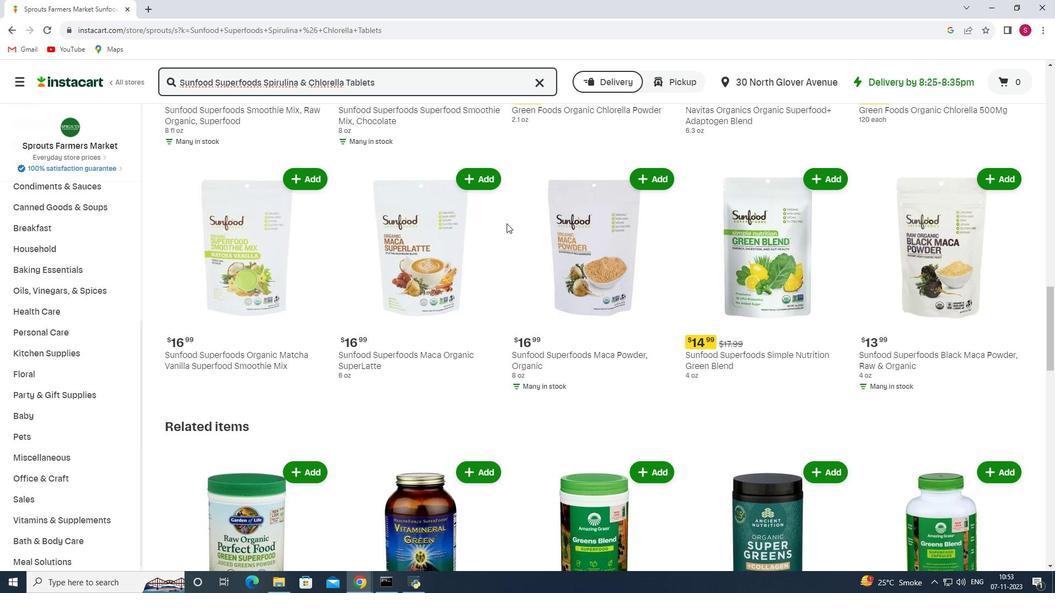 
Action: Mouse scrolled (506, 223) with delta (0, 0)
Screenshot: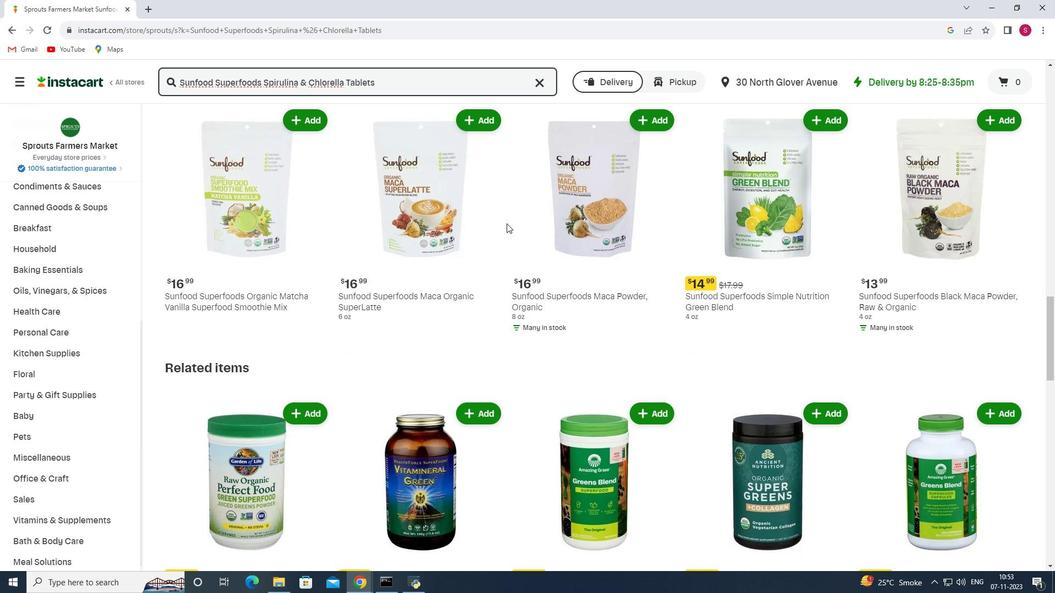 
Action: Mouse scrolled (506, 223) with delta (0, 0)
Screenshot: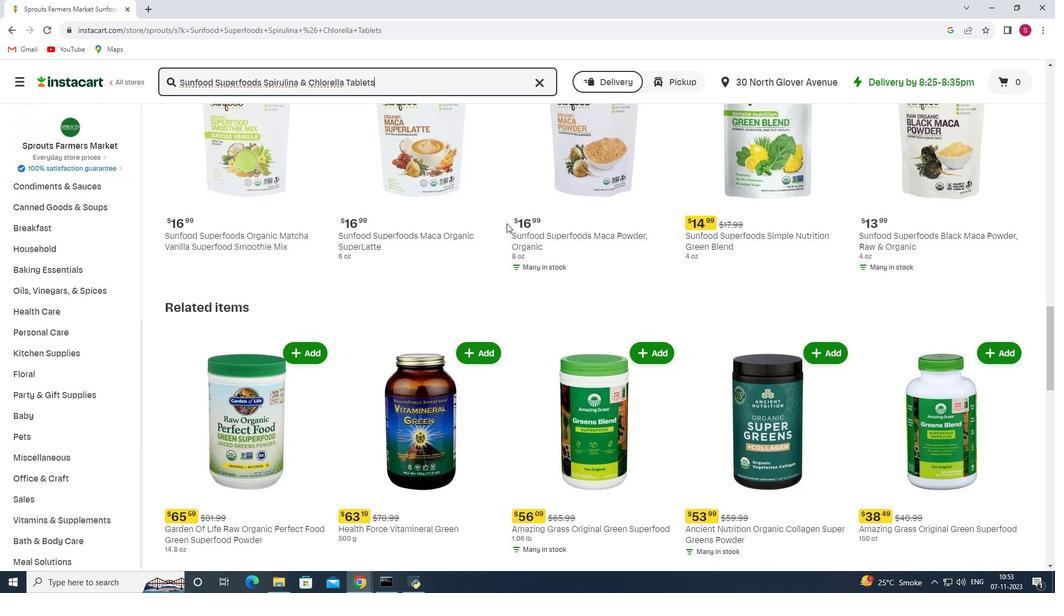
Action: Mouse scrolled (506, 223) with delta (0, 0)
Screenshot: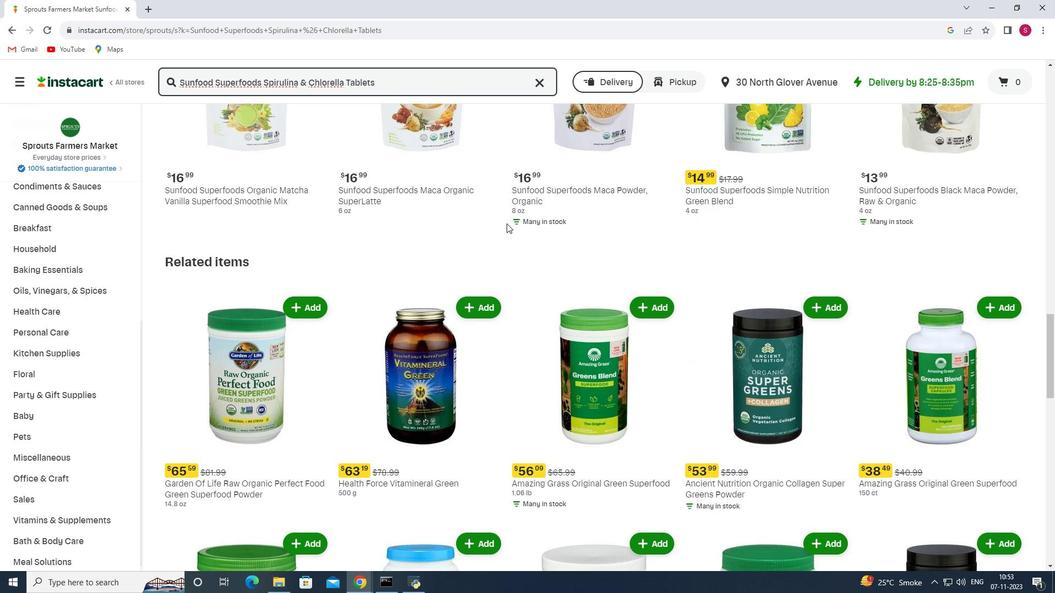 
Action: Mouse scrolled (506, 223) with delta (0, 0)
Screenshot: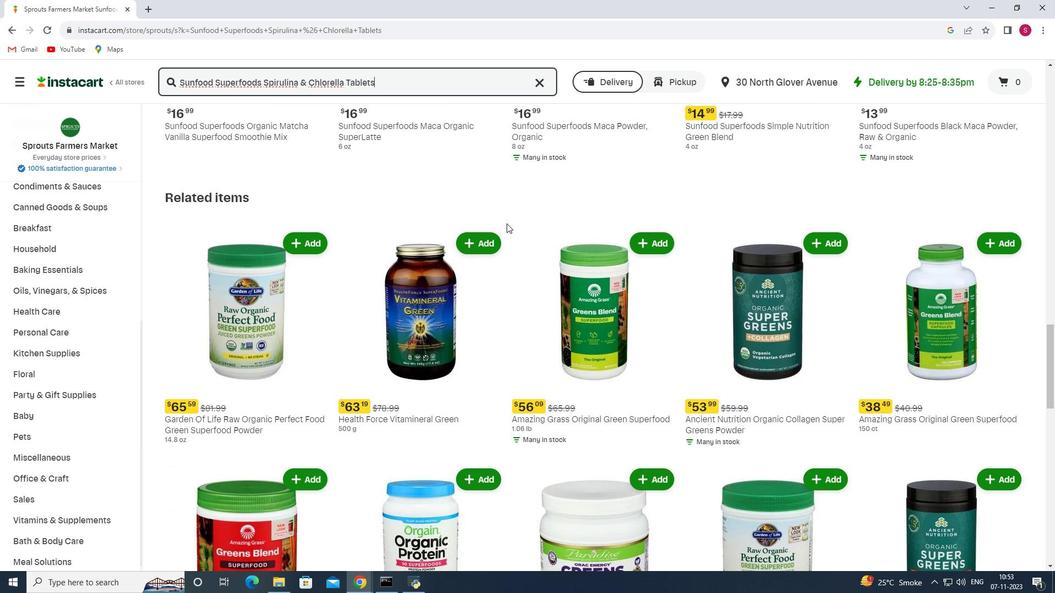 
Action: Mouse scrolled (506, 223) with delta (0, 0)
Screenshot: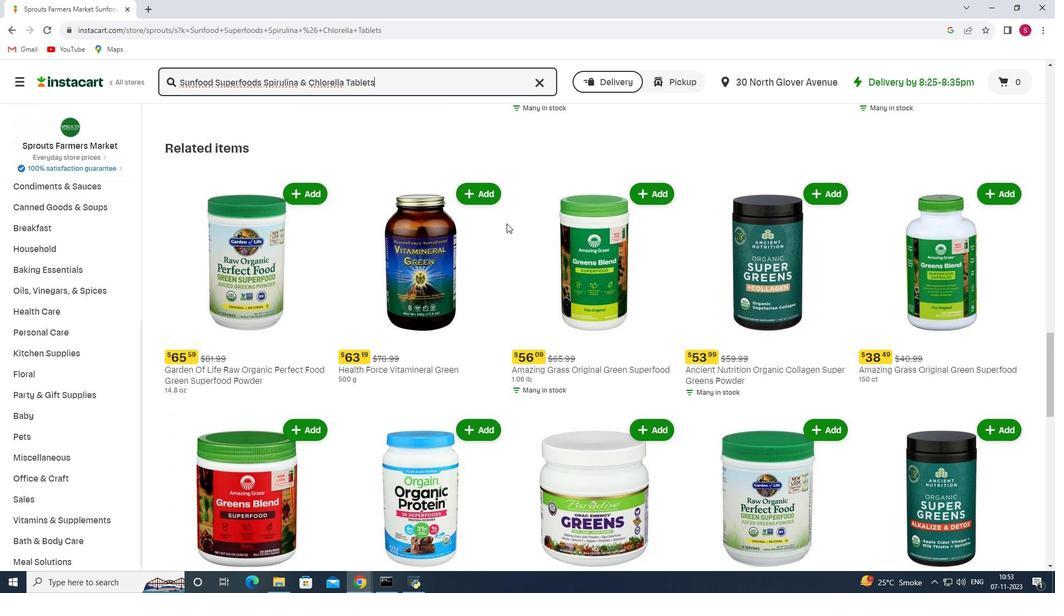 
Action: Mouse moved to (543, 217)
Screenshot: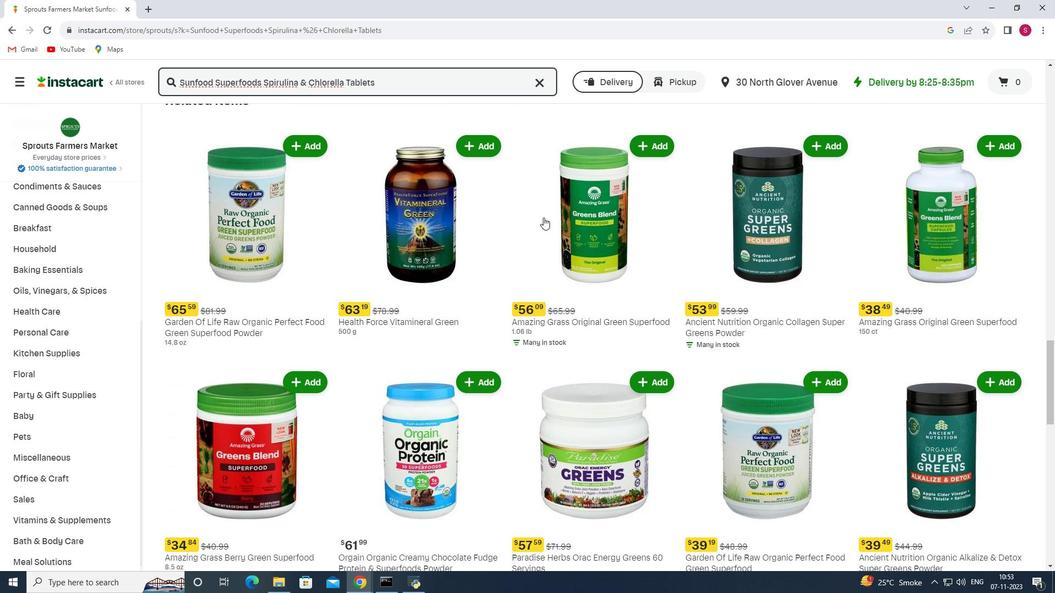 
Action: Mouse scrolled (543, 217) with delta (0, 0)
Screenshot: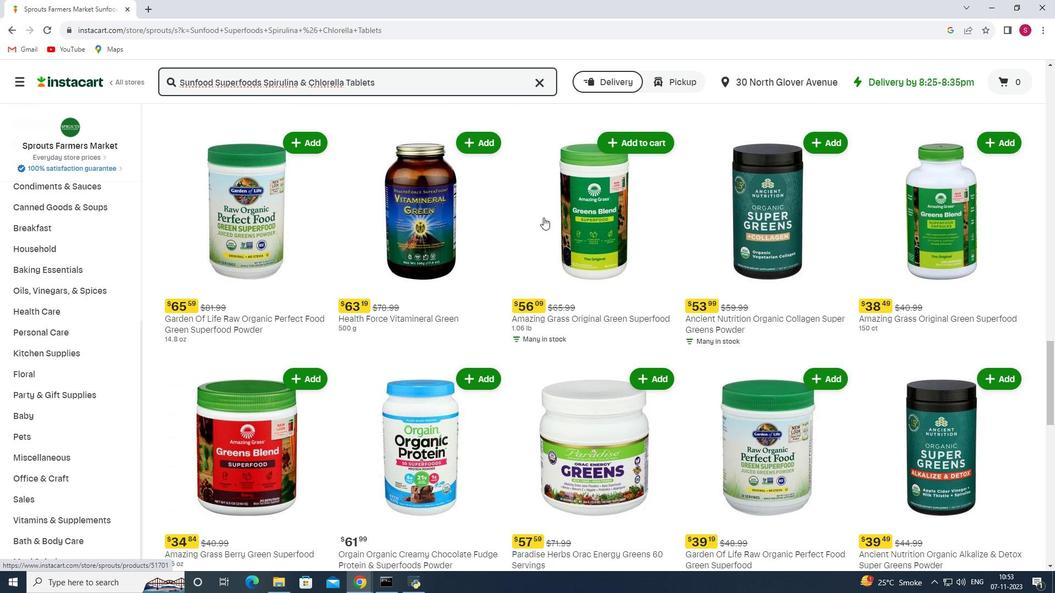 
Action: Mouse scrolled (543, 217) with delta (0, 0)
Screenshot: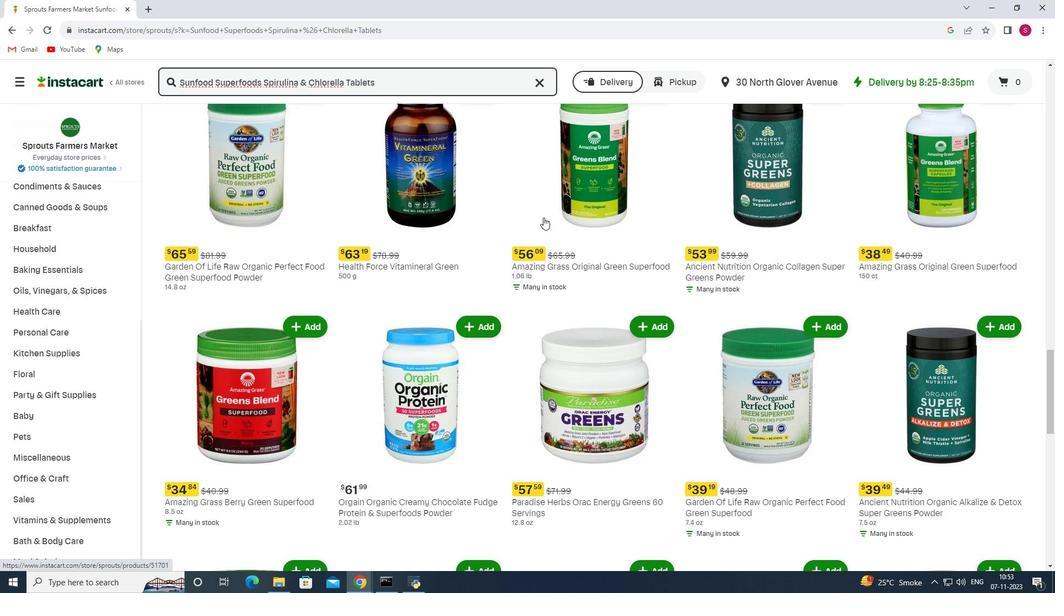 
Action: Mouse scrolled (543, 217) with delta (0, 0)
Screenshot: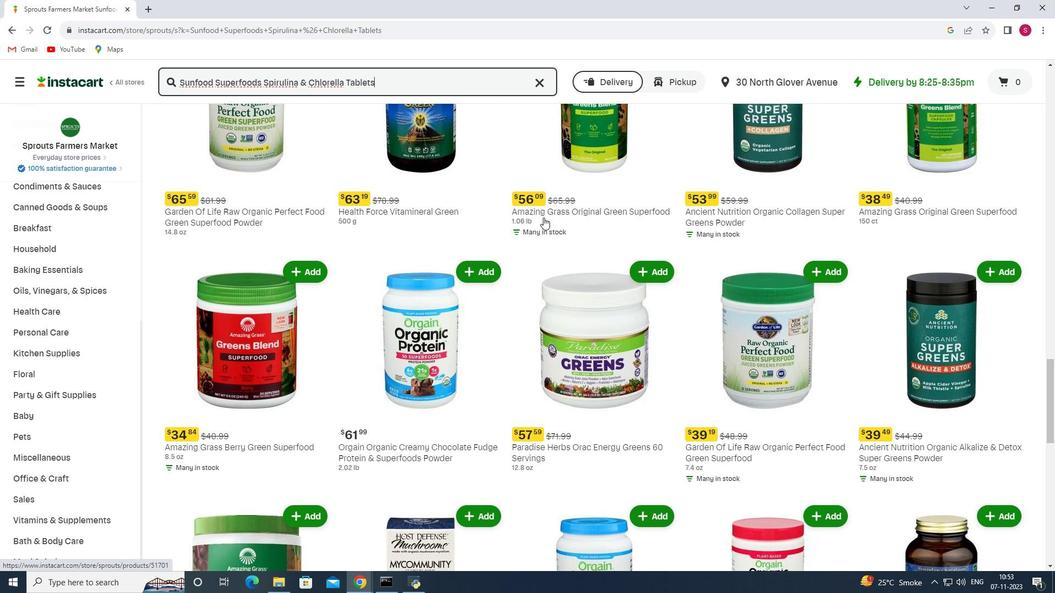 
Action: Mouse scrolled (543, 217) with delta (0, 0)
Screenshot: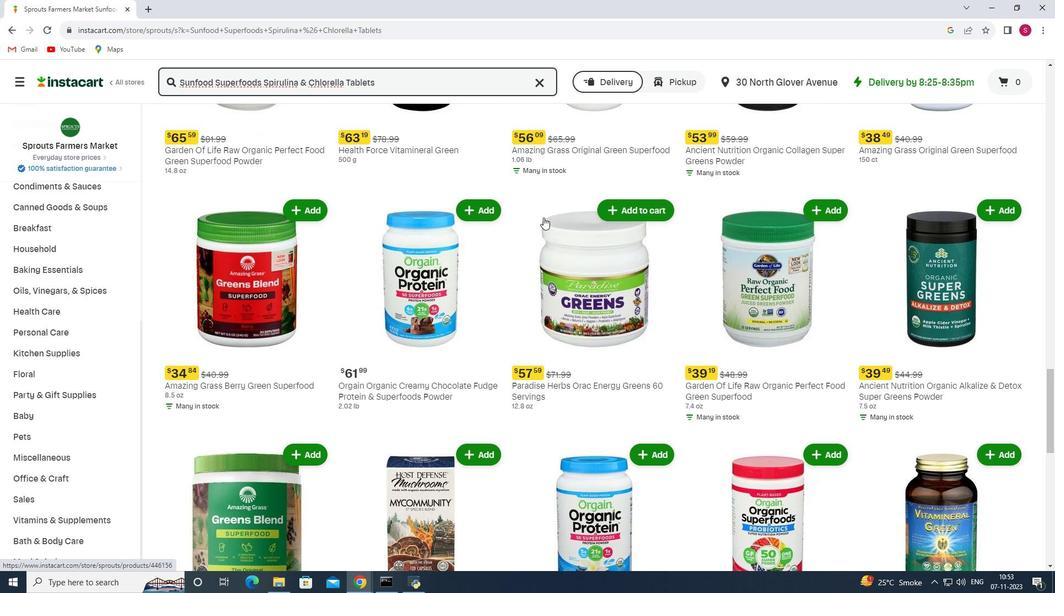 
Action: Mouse scrolled (543, 217) with delta (0, 0)
Screenshot: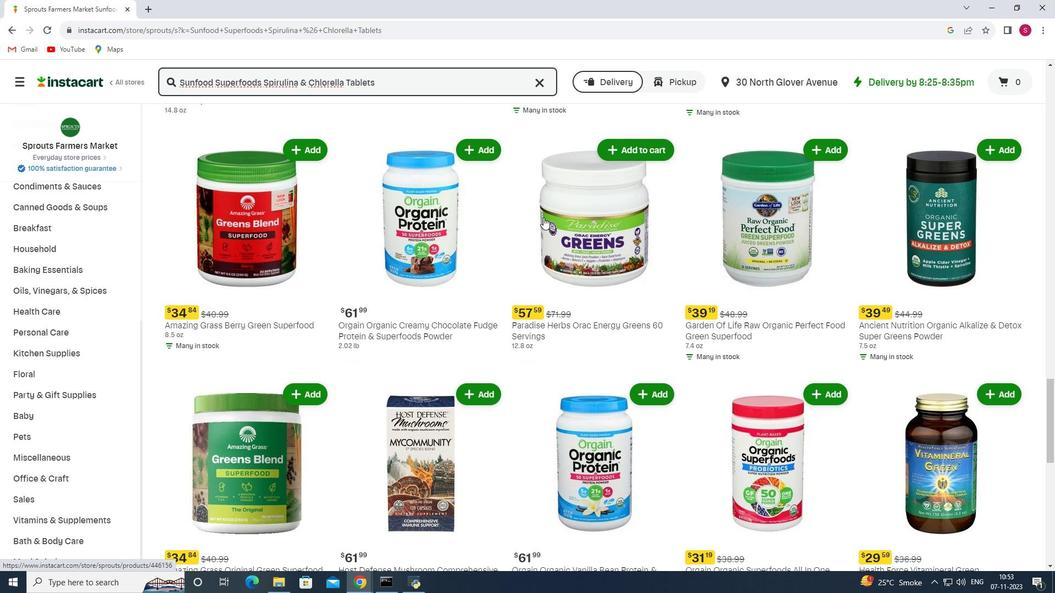 
Action: Mouse scrolled (543, 217) with delta (0, 0)
Screenshot: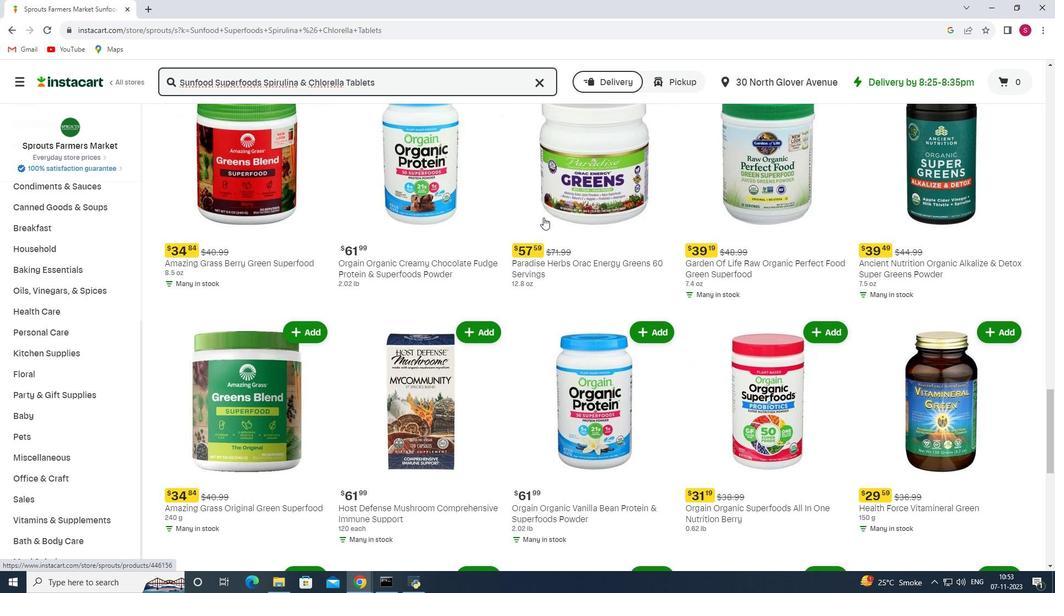 
Action: Mouse scrolled (543, 217) with delta (0, 0)
Screenshot: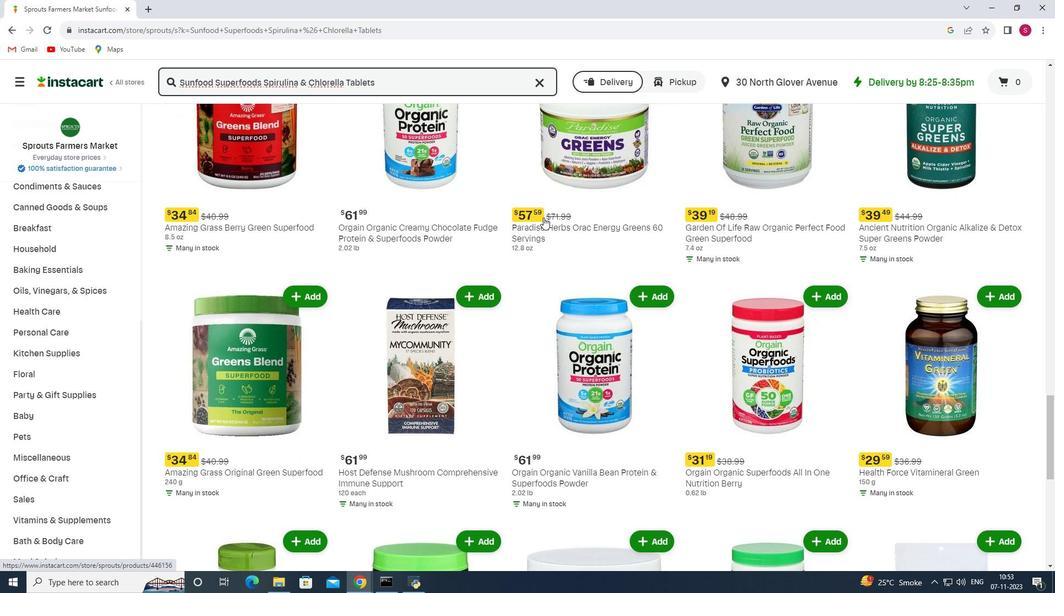 
Action: Mouse scrolled (543, 217) with delta (0, 0)
Screenshot: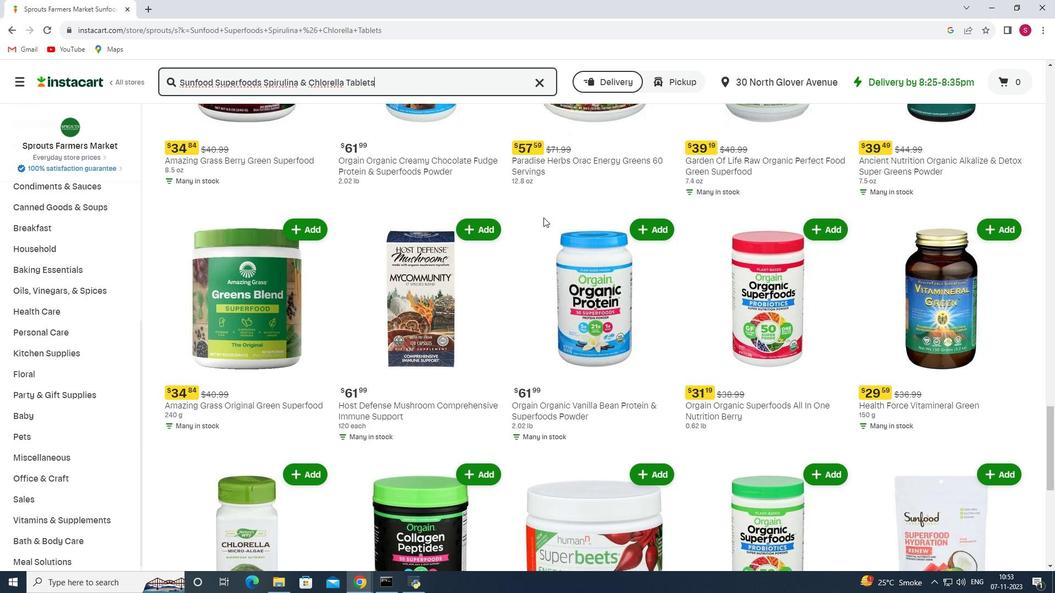 
Action: Mouse scrolled (543, 217) with delta (0, 0)
Screenshot: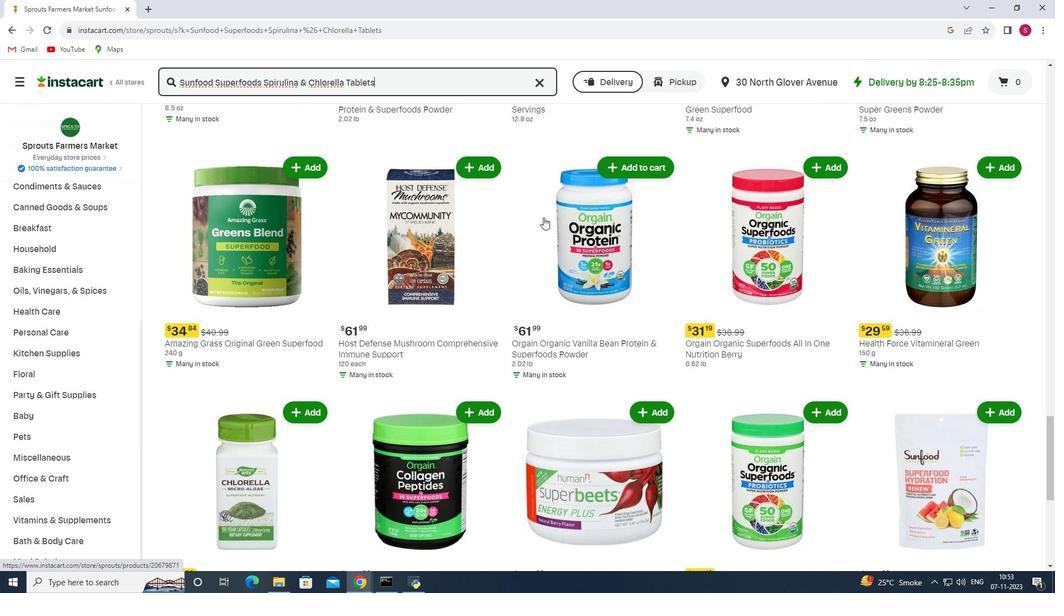 
Action: Mouse scrolled (543, 217) with delta (0, 0)
Screenshot: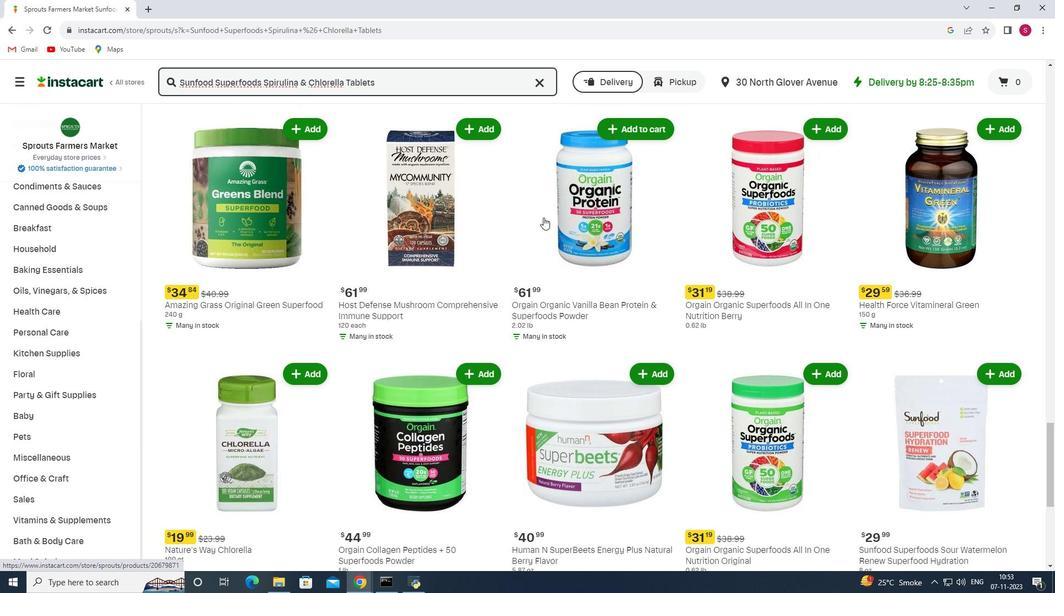 
Action: Mouse scrolled (543, 217) with delta (0, 0)
Screenshot: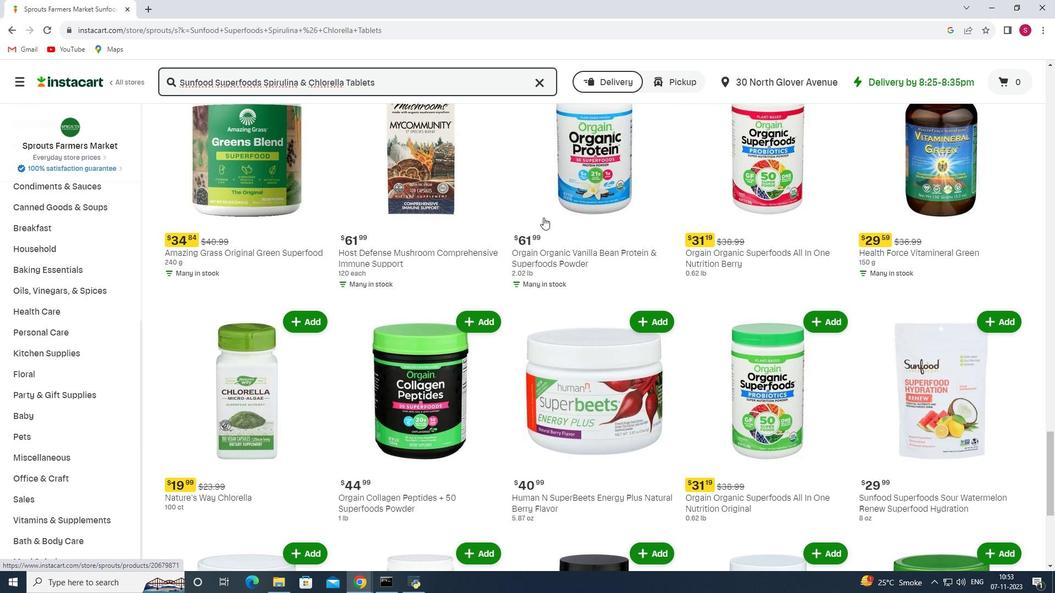 
Action: Mouse scrolled (543, 217) with delta (0, 0)
Screenshot: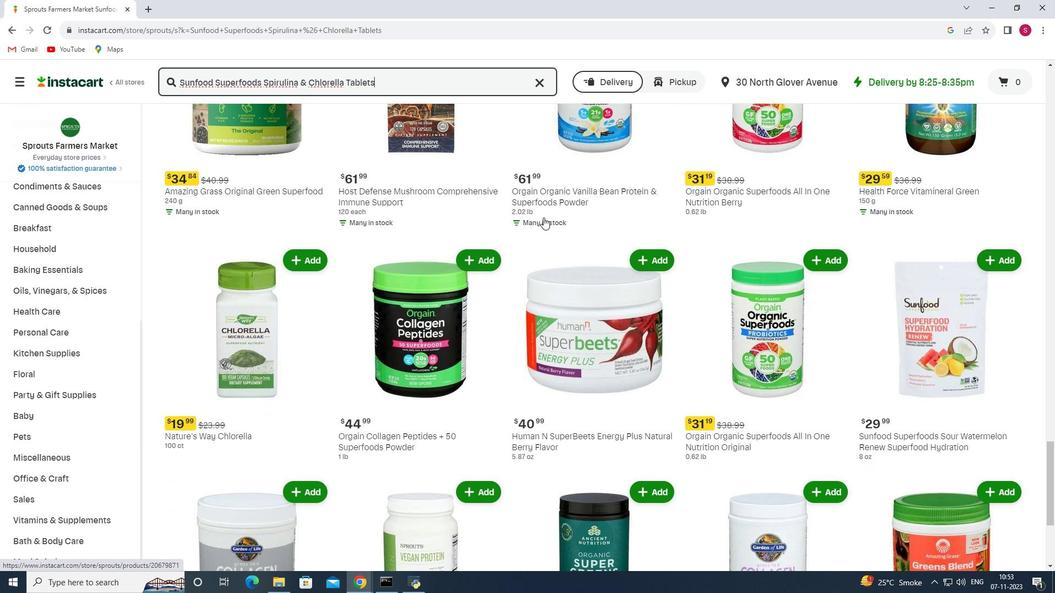 
Action: Mouse scrolled (543, 217) with delta (0, 0)
Screenshot: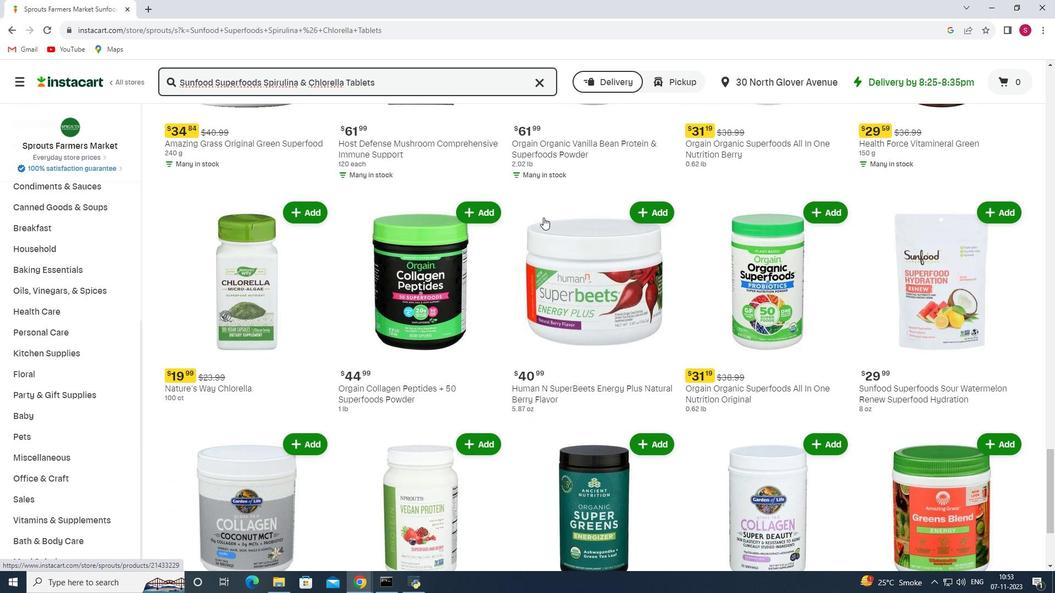 
Action: Mouse scrolled (543, 217) with delta (0, 0)
Screenshot: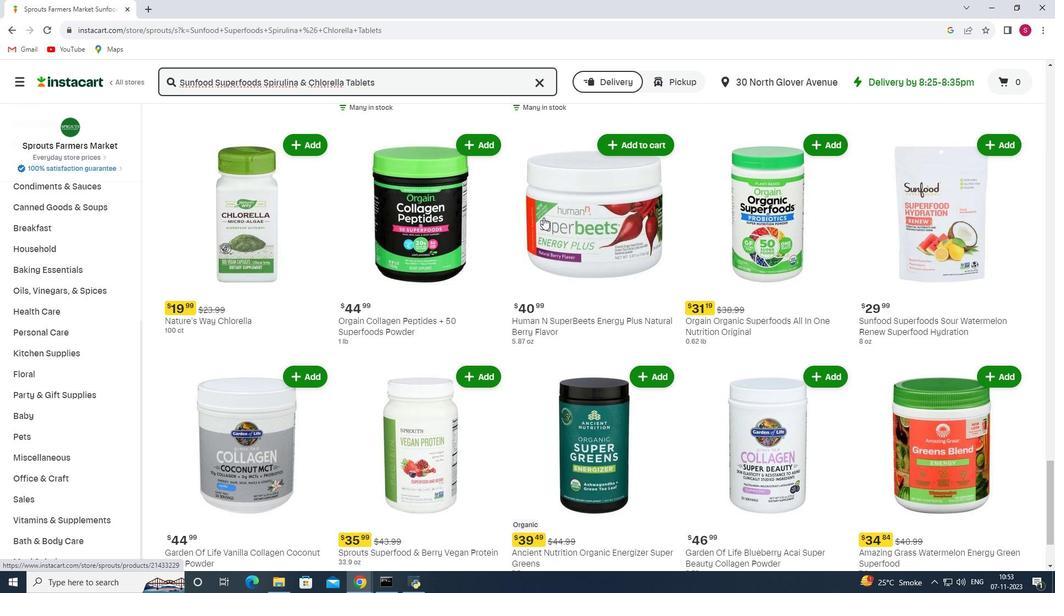 
Action: Mouse scrolled (543, 217) with delta (0, 0)
Screenshot: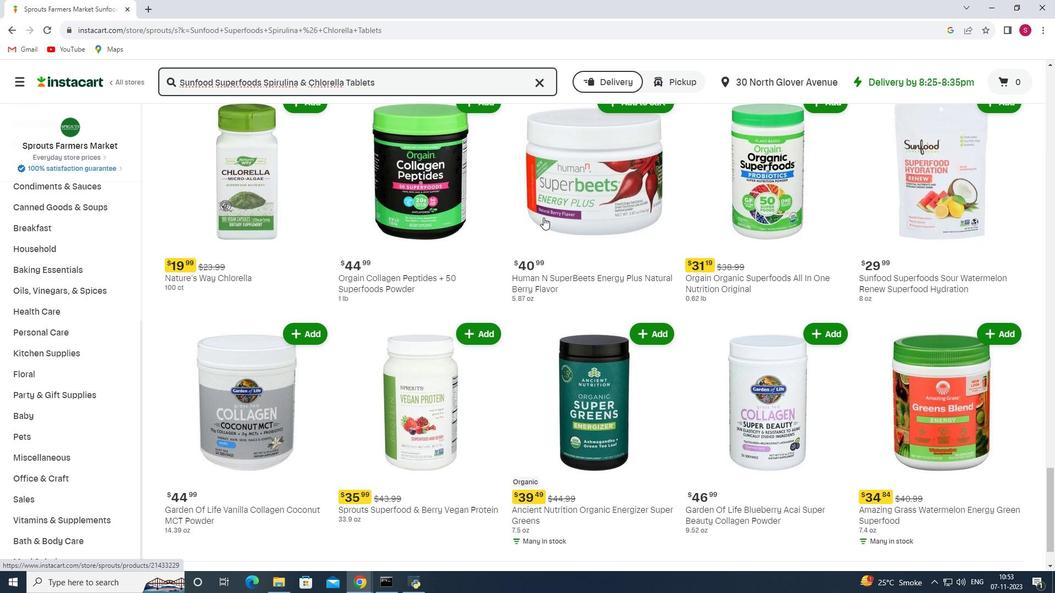 
Action: Mouse scrolled (543, 217) with delta (0, 0)
Screenshot: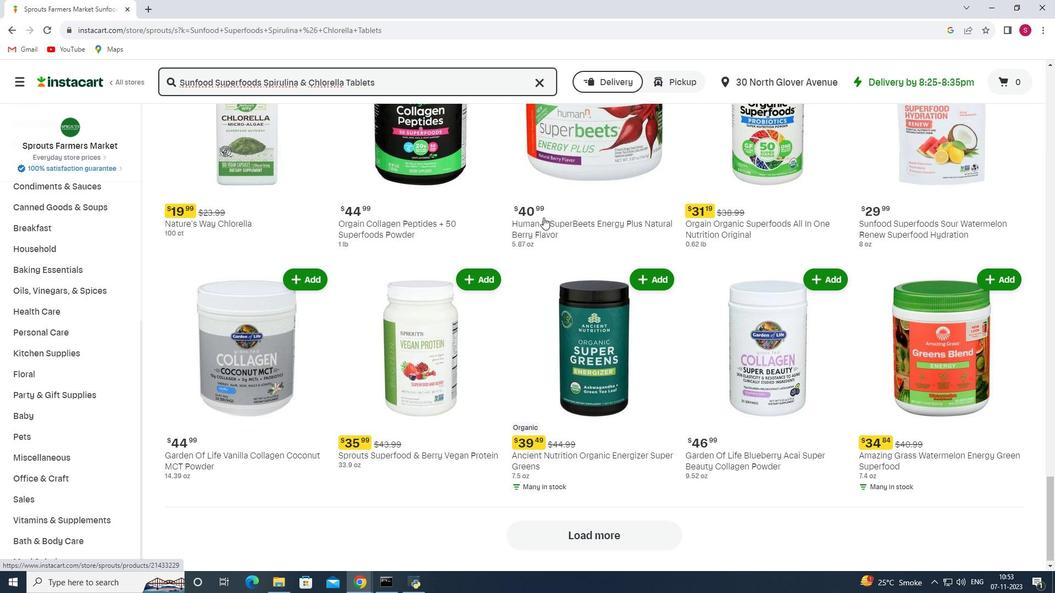 
Action: Mouse scrolled (543, 217) with delta (0, 0)
Screenshot: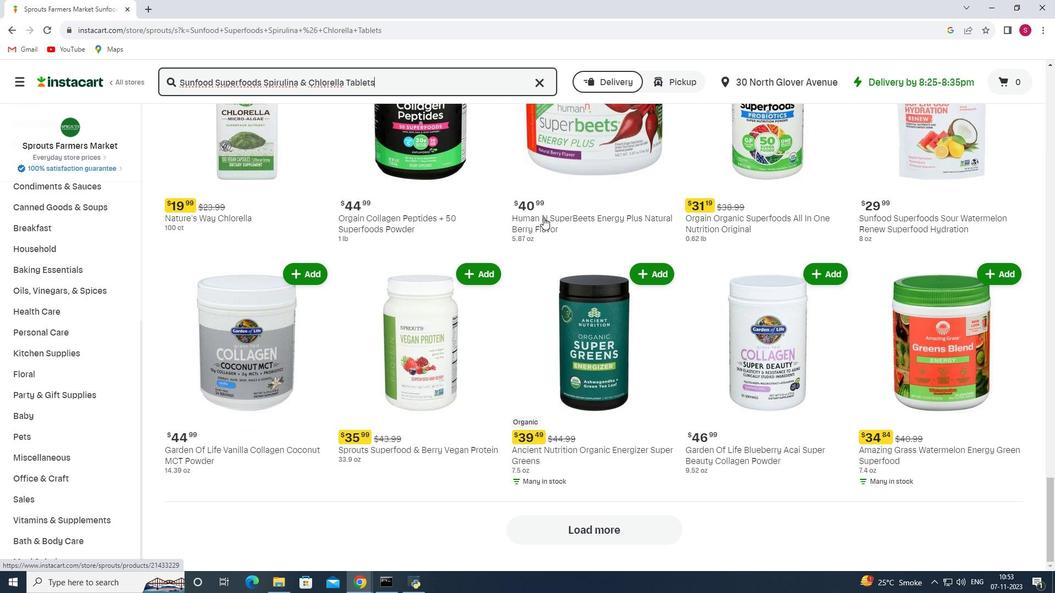 
Action: Mouse moved to (513, 223)
Screenshot: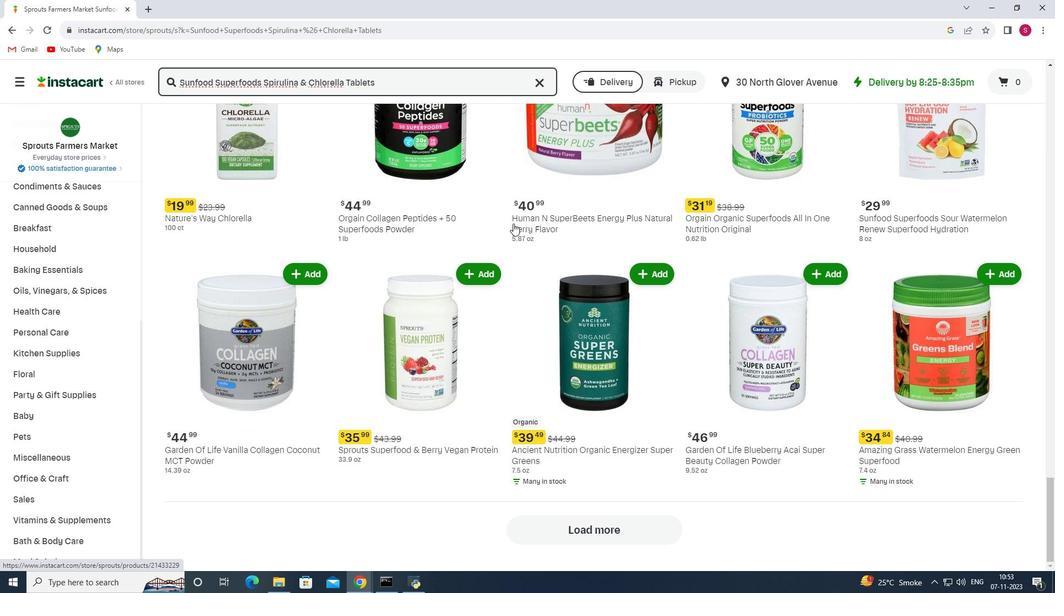 
Action: Mouse scrolled (513, 223) with delta (0, 0)
Screenshot: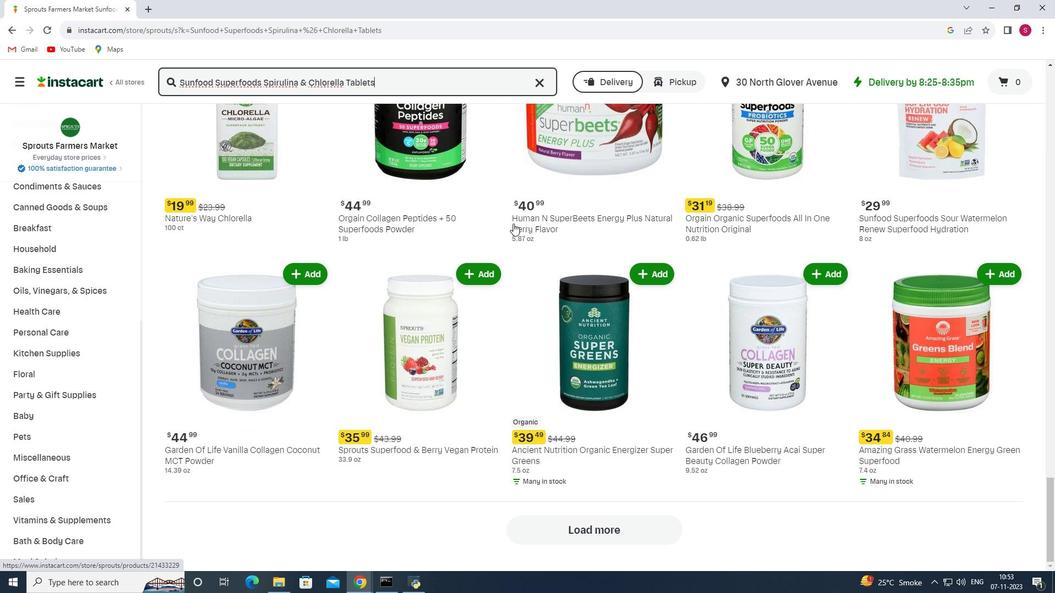 
Action: Mouse moved to (601, 240)
Screenshot: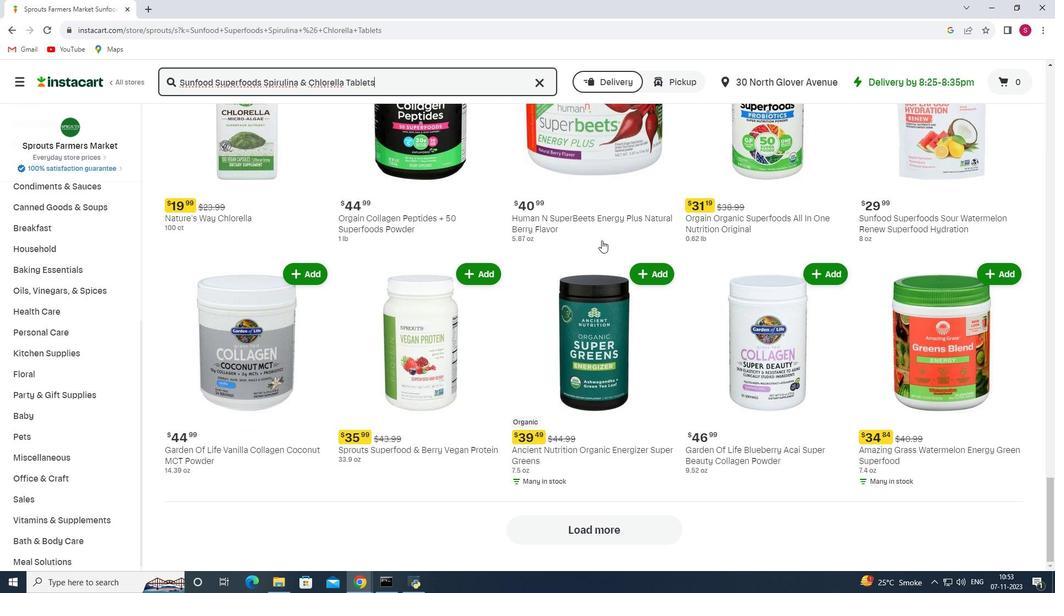 
